 Task: Find connections with filter location Keren with filter topic #Innovationwith filter profile language French with filter current company Assembly Global with filter school The IIS University with filter industry Online and Mail Order Retail with filter service category Home Networking with filter keywords title Administrative Analyst
Action: Mouse moved to (530, 67)
Screenshot: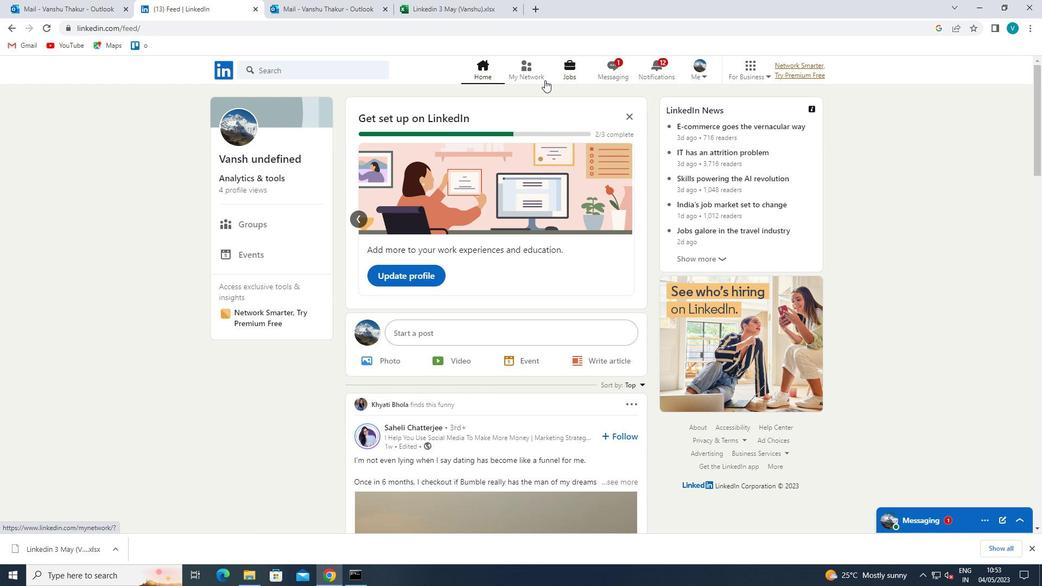 
Action: Mouse pressed left at (530, 67)
Screenshot: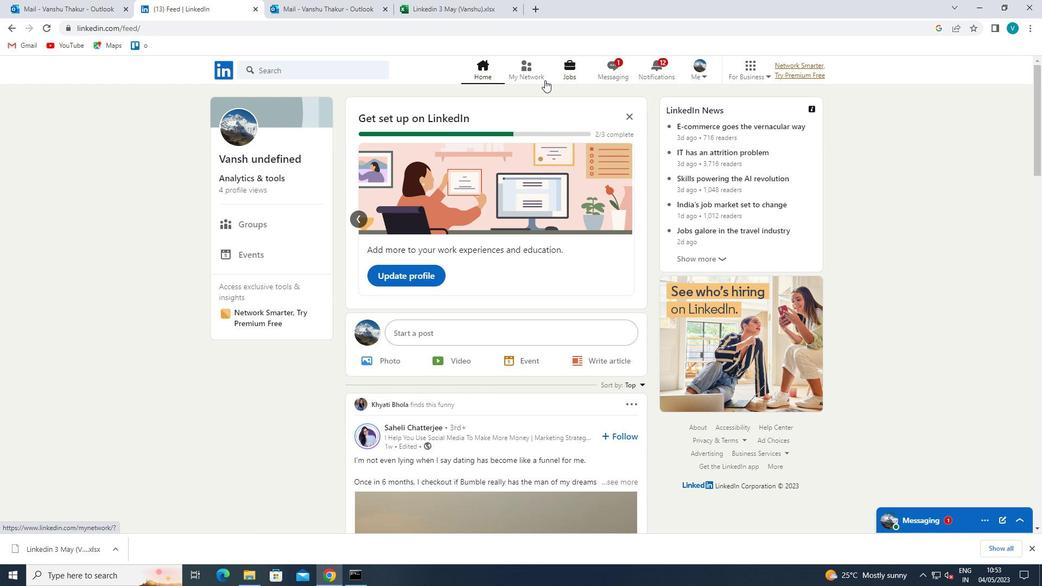 
Action: Mouse moved to (312, 127)
Screenshot: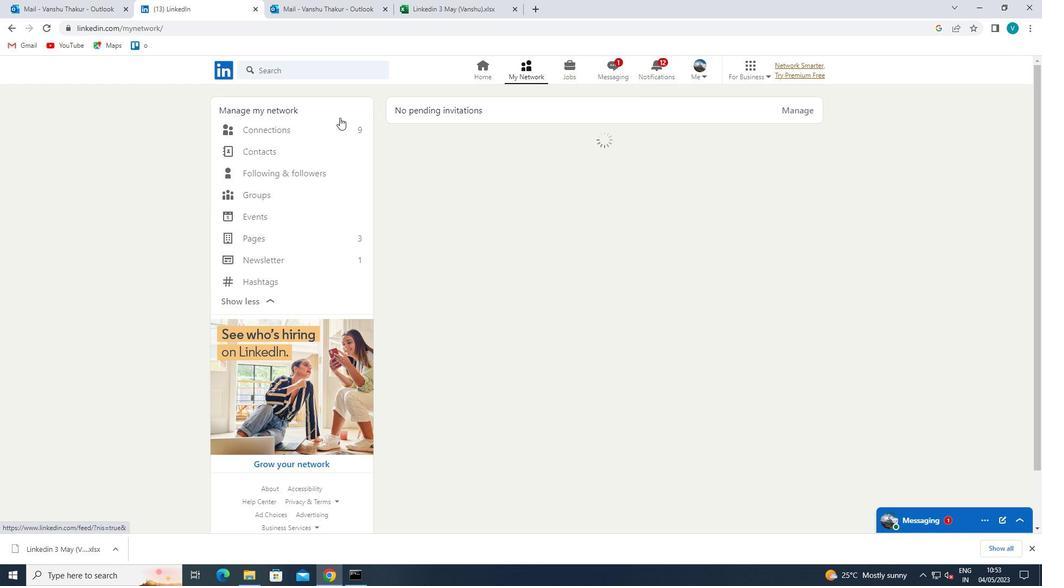 
Action: Mouse pressed left at (312, 127)
Screenshot: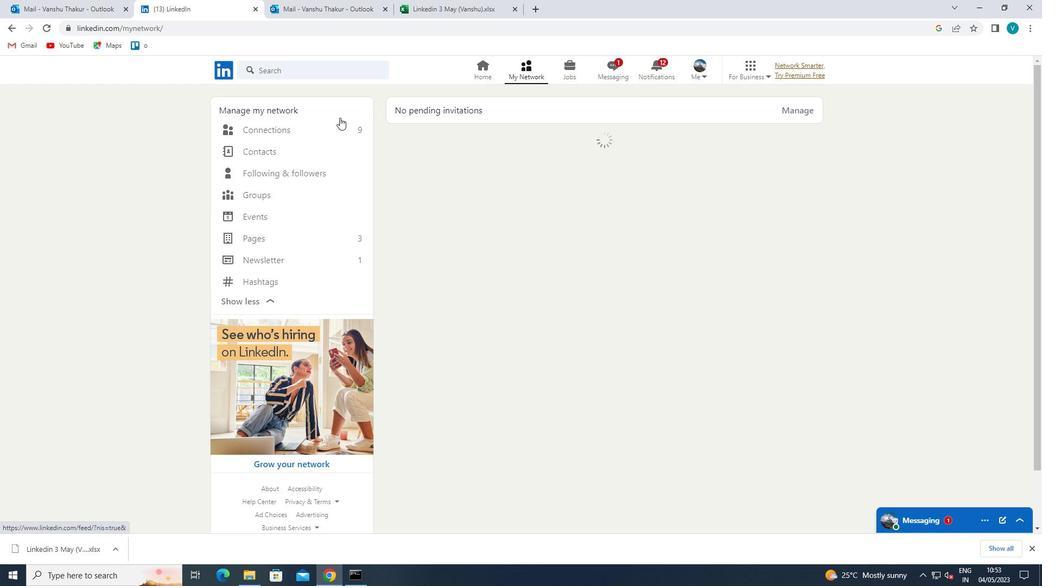 
Action: Mouse moved to (584, 128)
Screenshot: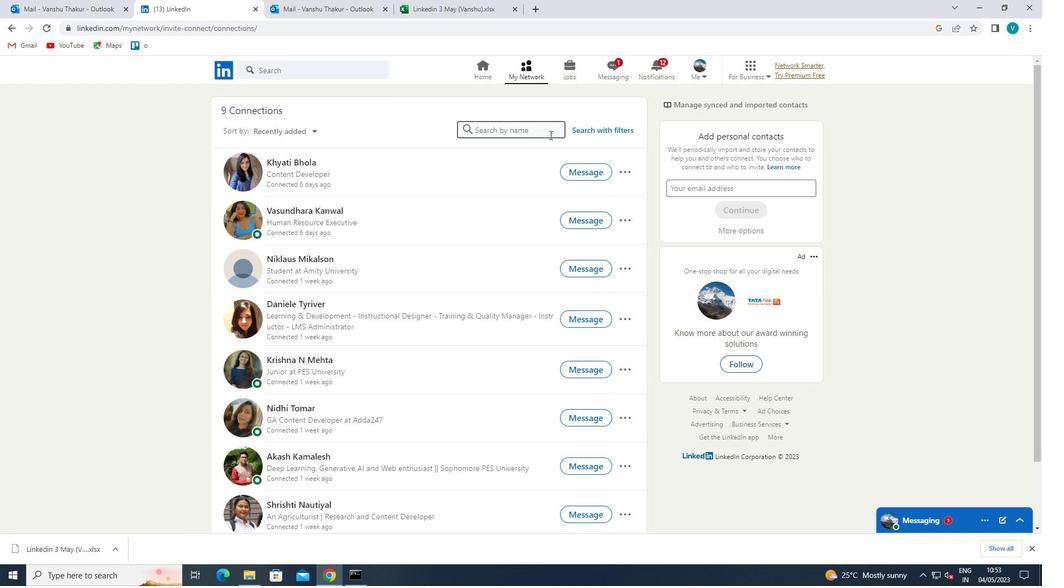 
Action: Mouse pressed left at (584, 128)
Screenshot: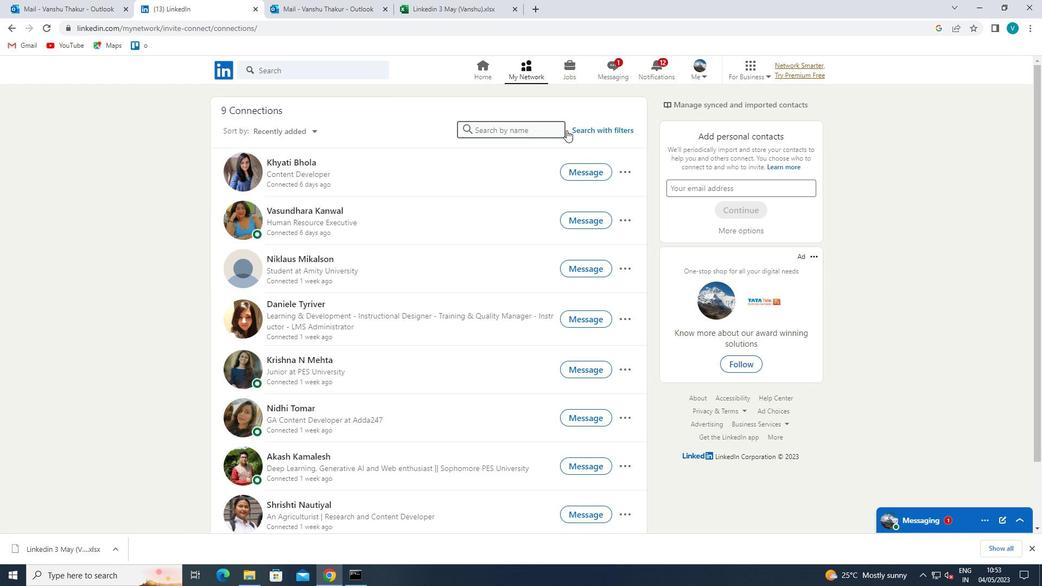 
Action: Mouse moved to (527, 99)
Screenshot: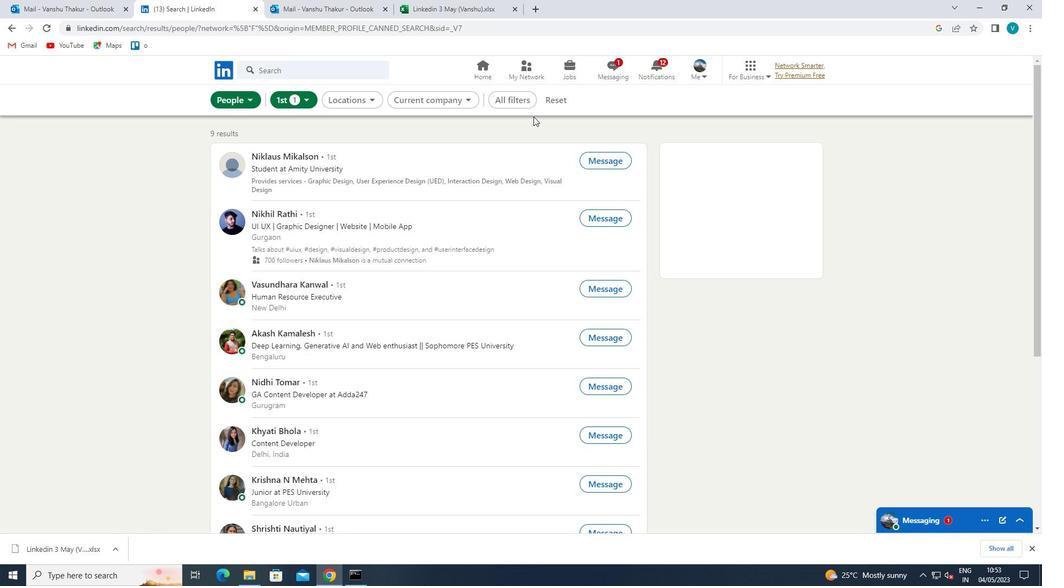
Action: Mouse pressed left at (527, 99)
Screenshot: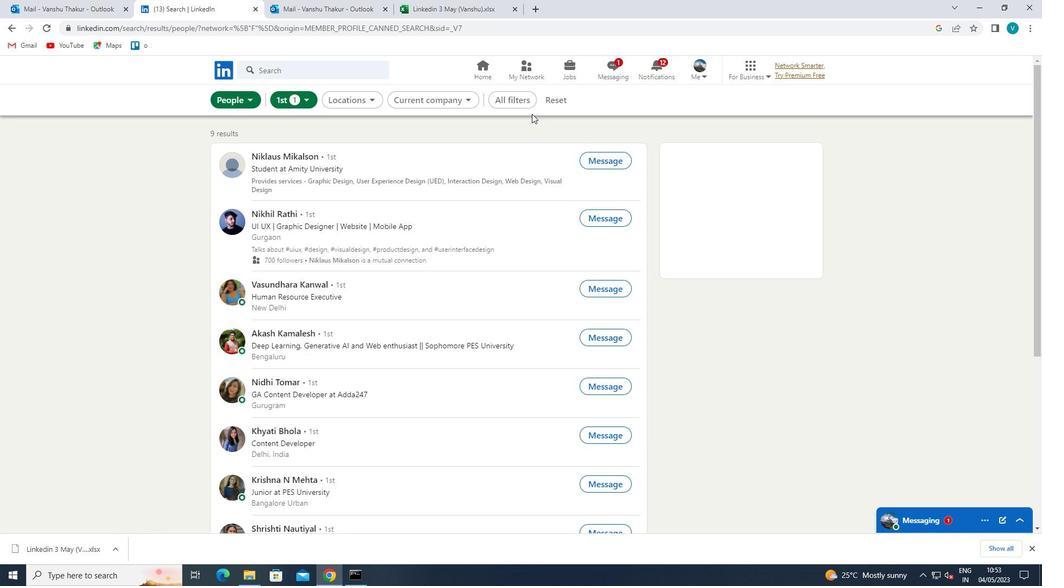 
Action: Mouse moved to (836, 184)
Screenshot: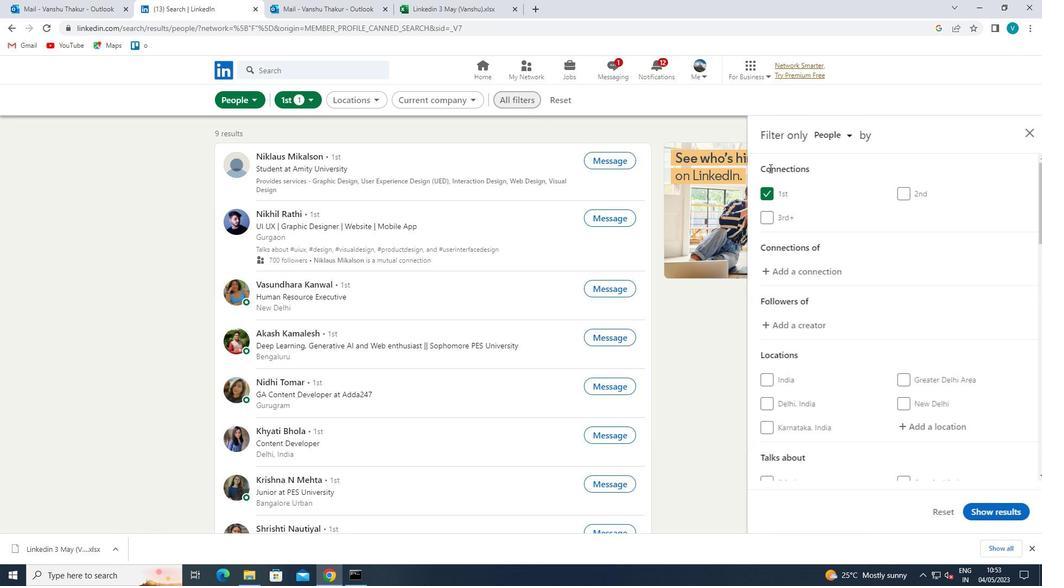 
Action: Mouse scrolled (836, 184) with delta (0, 0)
Screenshot: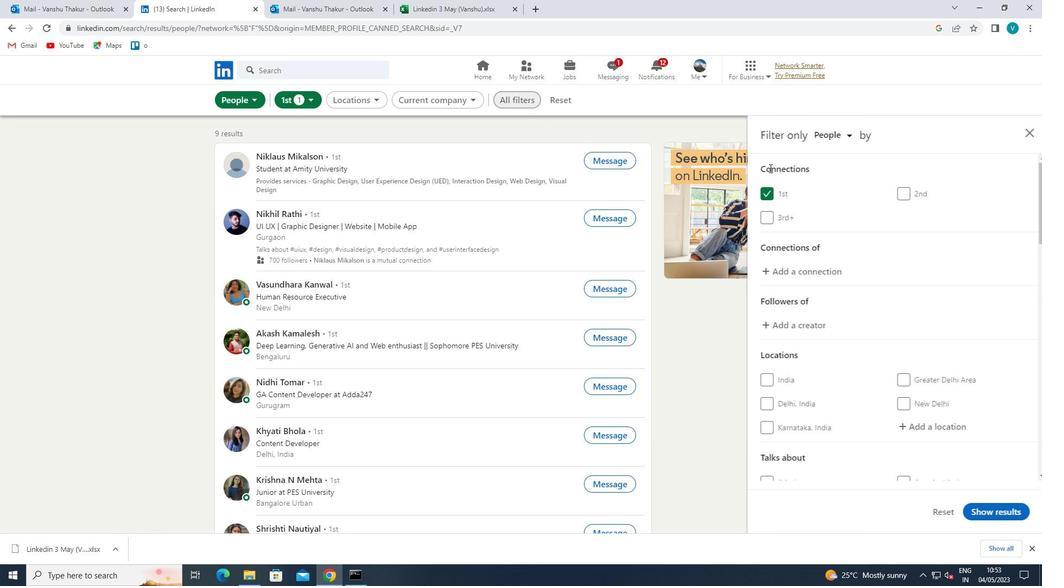 
Action: Mouse moved to (937, 367)
Screenshot: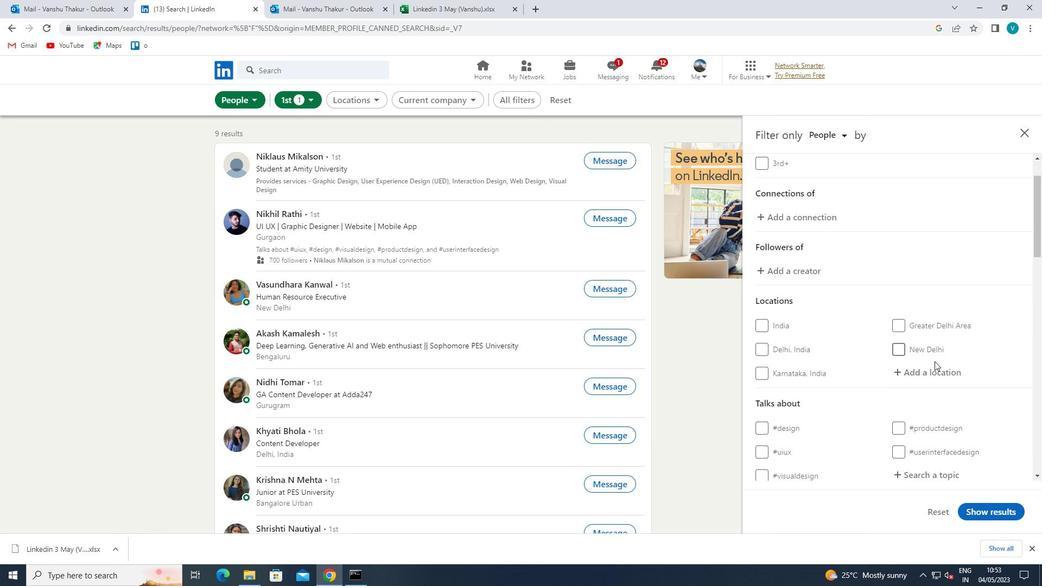 
Action: Mouse pressed left at (937, 367)
Screenshot: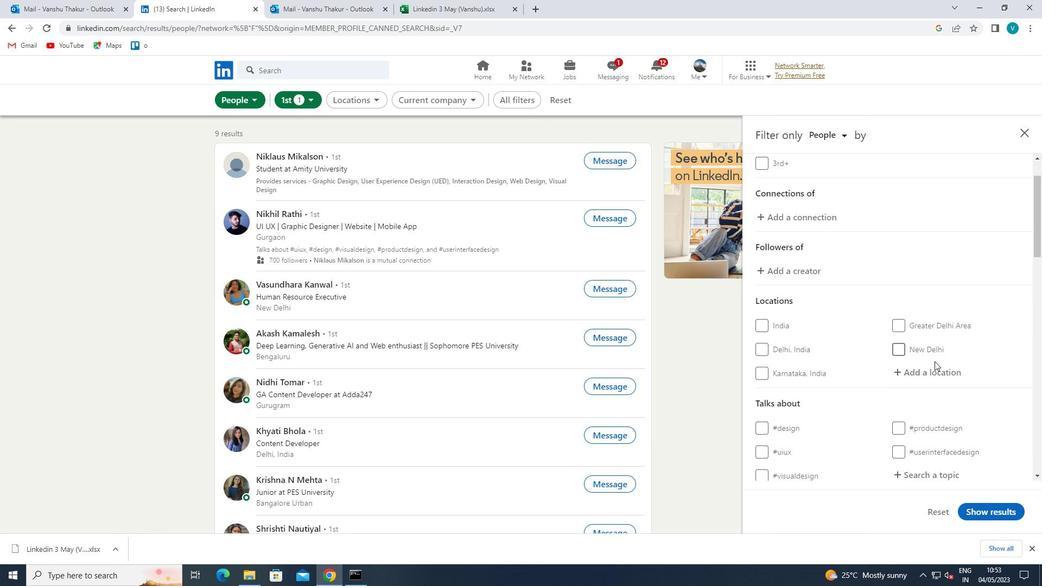 
Action: Key pressed <Key.shift>KEREN<Key.space>
Screenshot: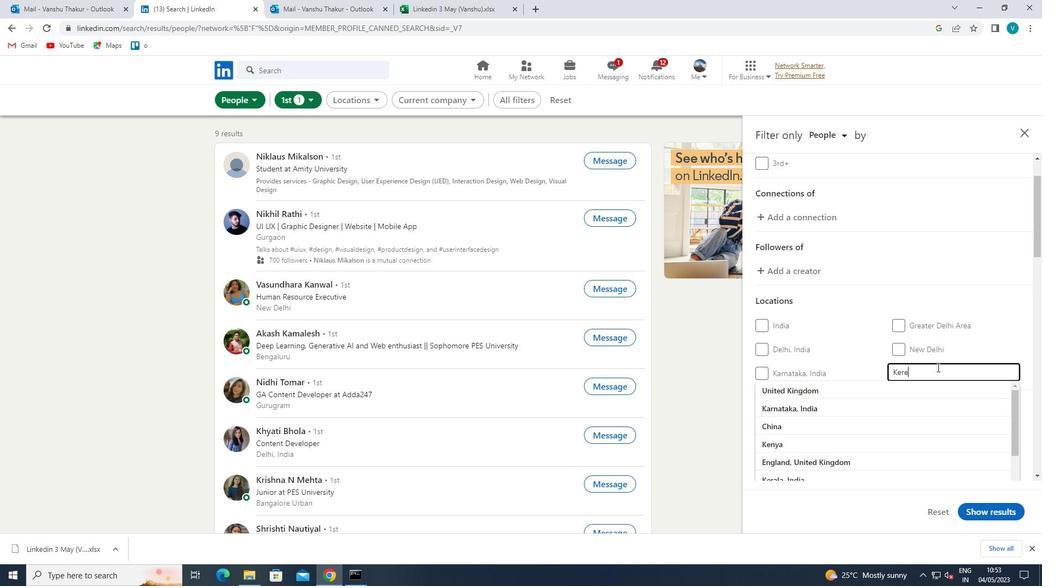 
Action: Mouse moved to (873, 383)
Screenshot: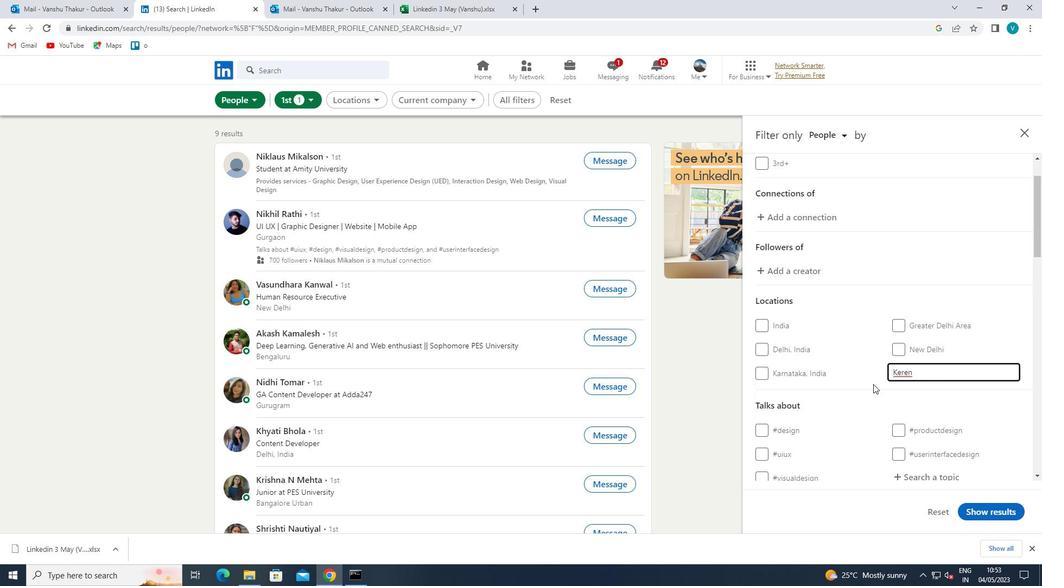 
Action: Mouse pressed left at (873, 383)
Screenshot: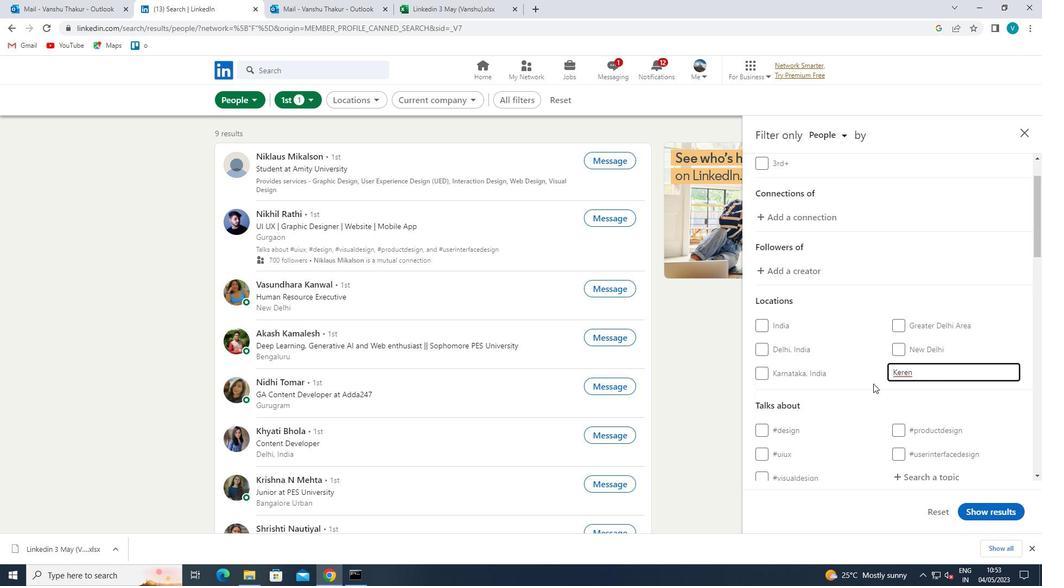 
Action: Mouse moved to (879, 380)
Screenshot: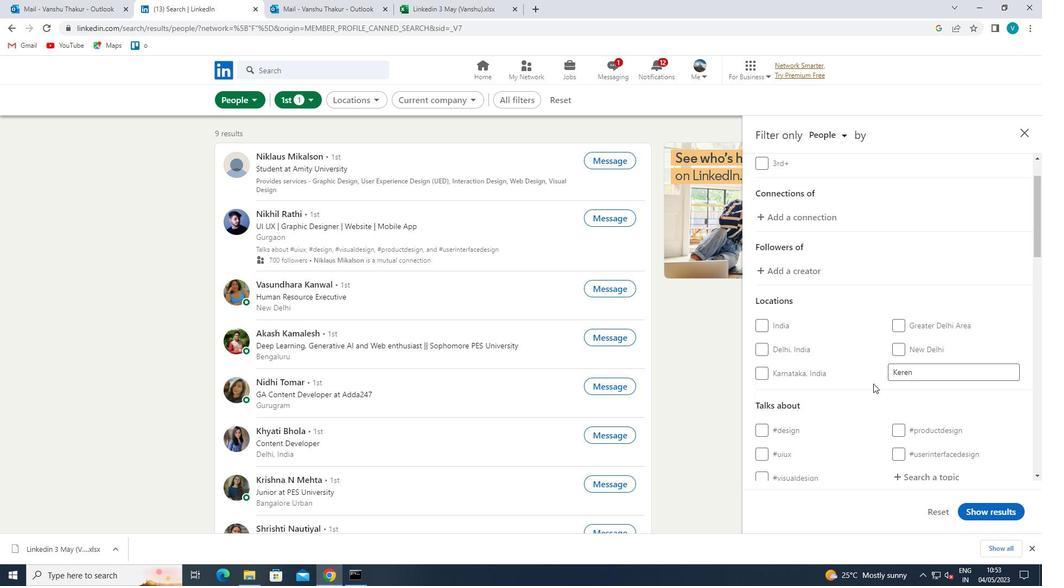 
Action: Mouse scrolled (879, 379) with delta (0, 0)
Screenshot: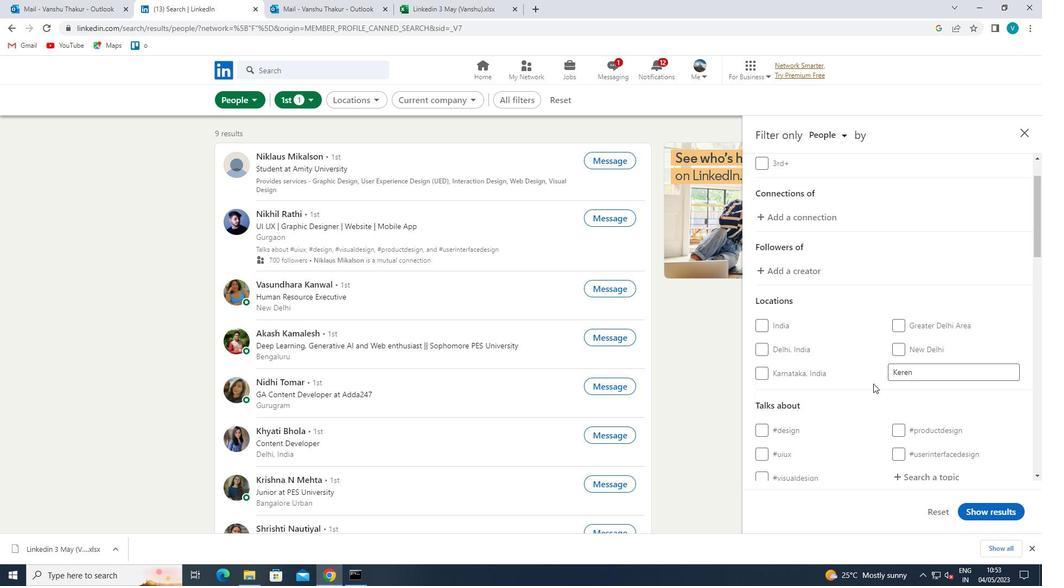 
Action: Mouse scrolled (879, 379) with delta (0, 0)
Screenshot: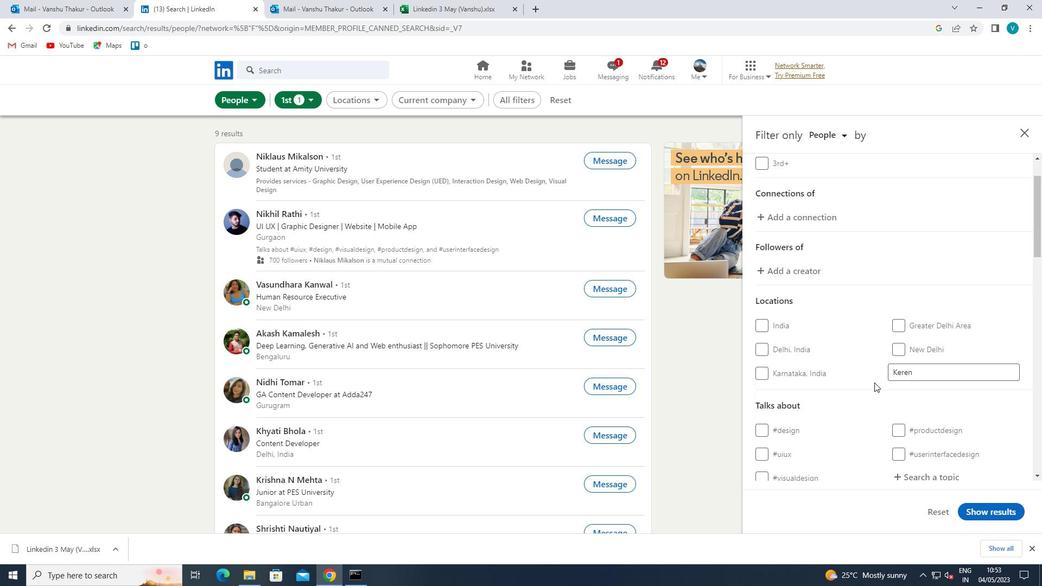 
Action: Mouse moved to (919, 370)
Screenshot: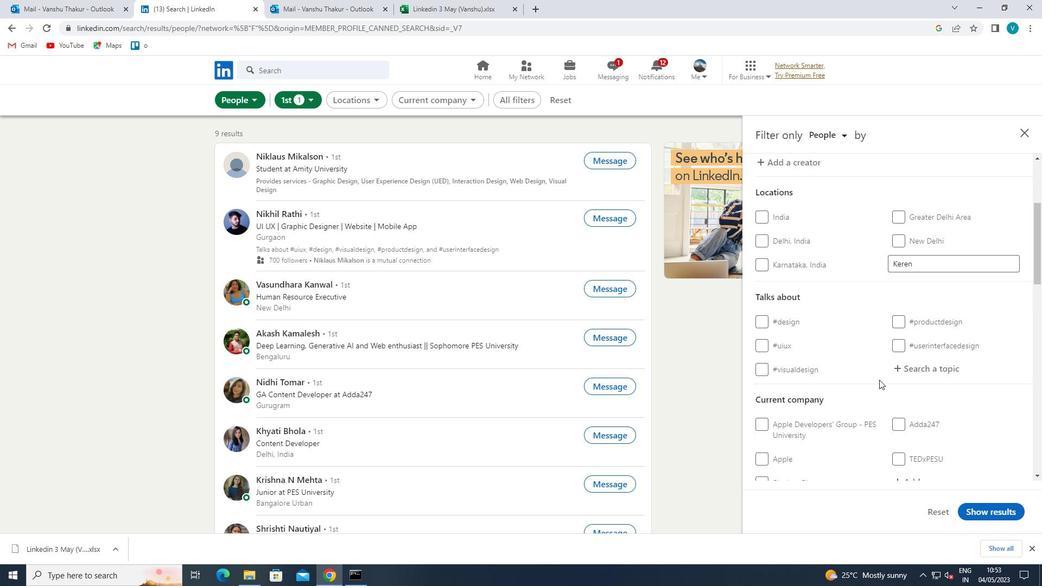 
Action: Mouse pressed left at (919, 370)
Screenshot: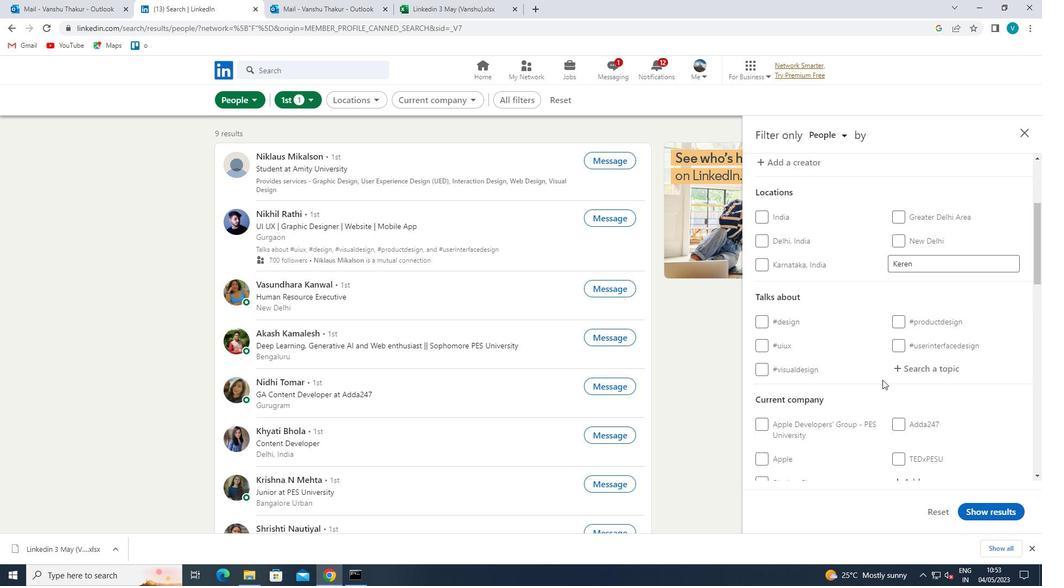 
Action: Mouse moved to (921, 369)
Screenshot: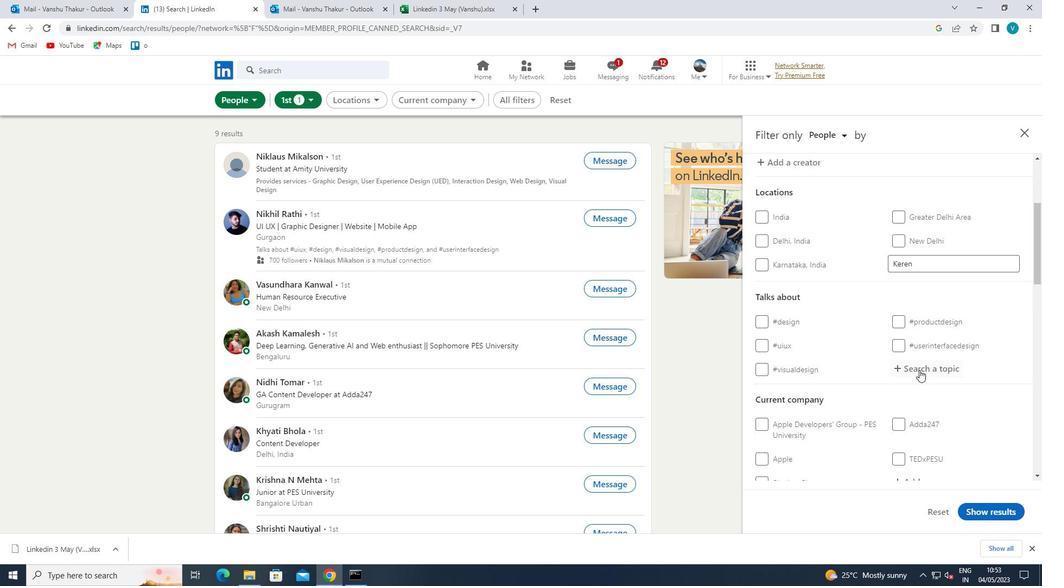 
Action: Key pressed INNOVATION
Screenshot: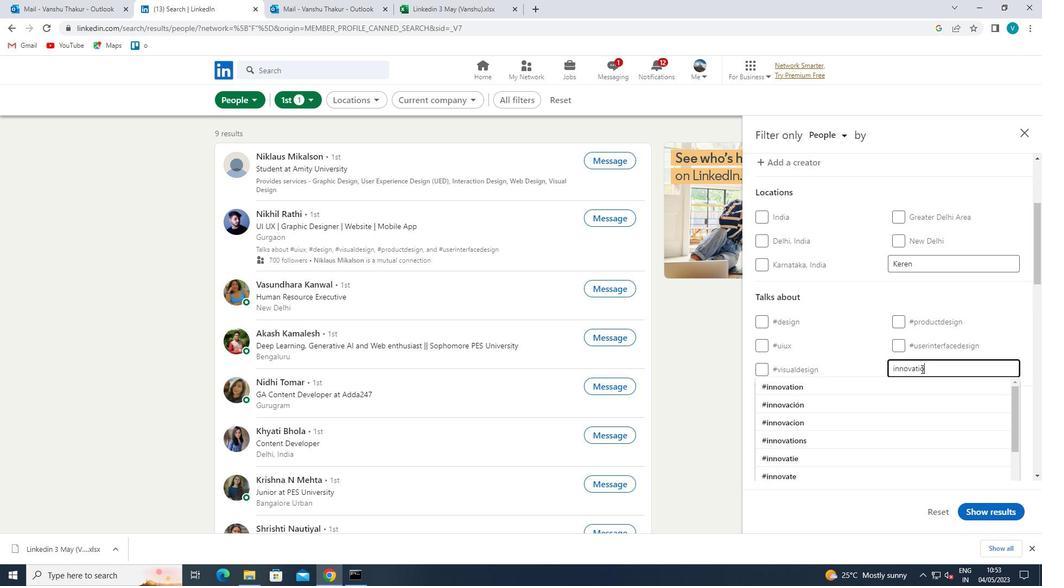 
Action: Mouse moved to (895, 385)
Screenshot: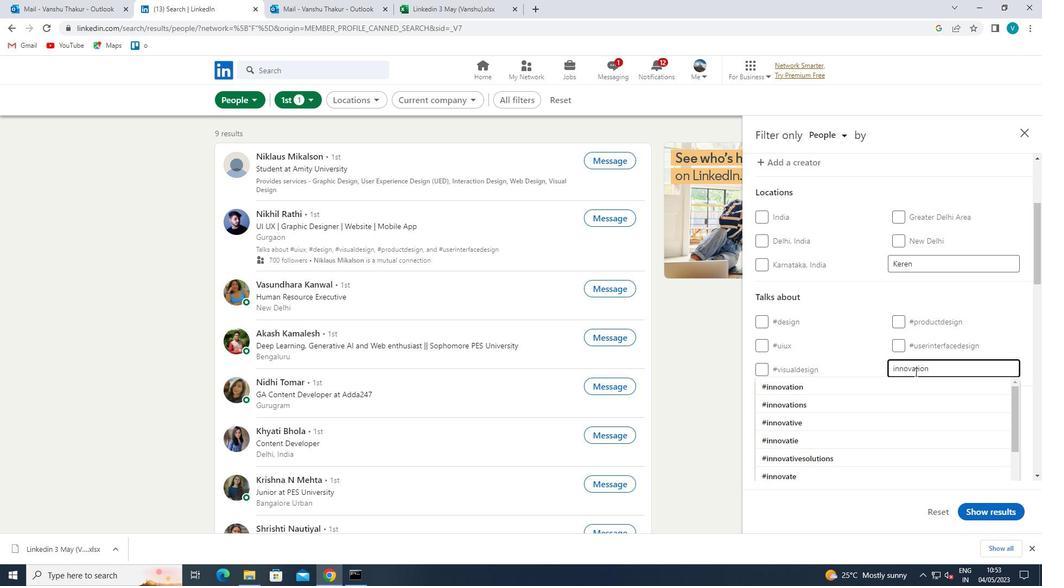 
Action: Mouse pressed left at (895, 385)
Screenshot: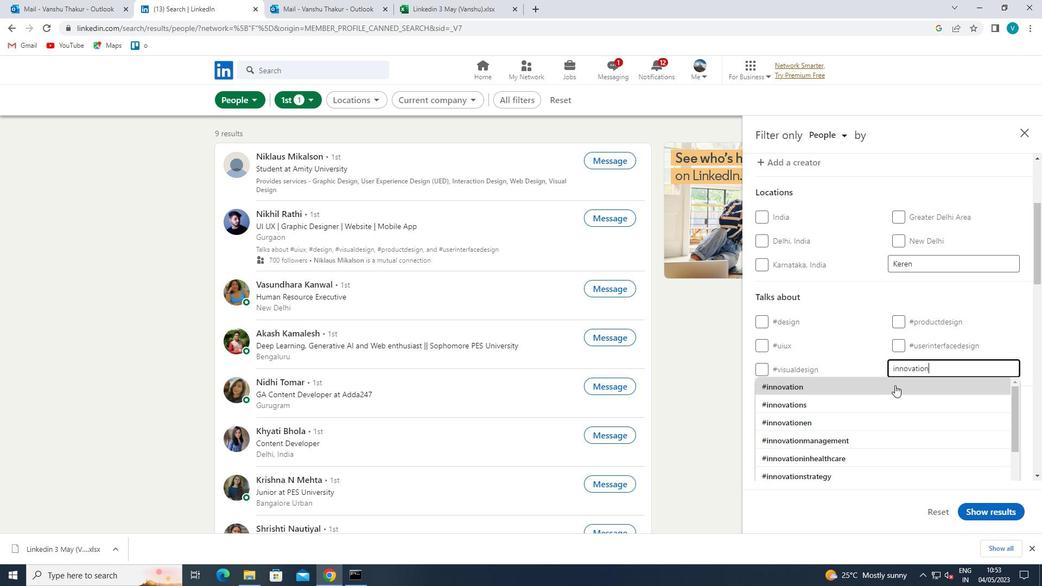 
Action: Mouse scrolled (895, 384) with delta (0, 0)
Screenshot: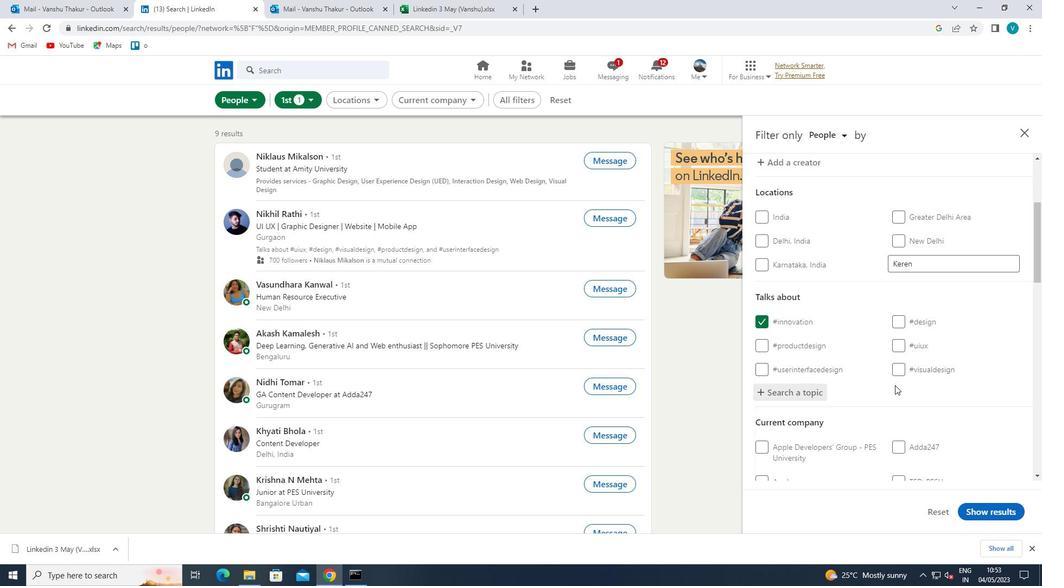 
Action: Mouse scrolled (895, 384) with delta (0, 0)
Screenshot: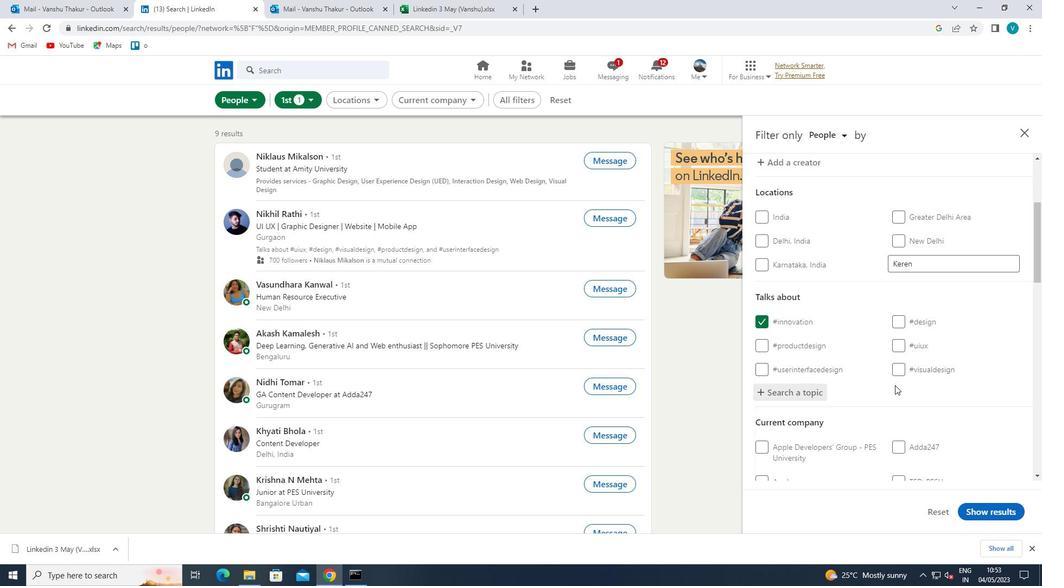 
Action: Mouse scrolled (895, 384) with delta (0, 0)
Screenshot: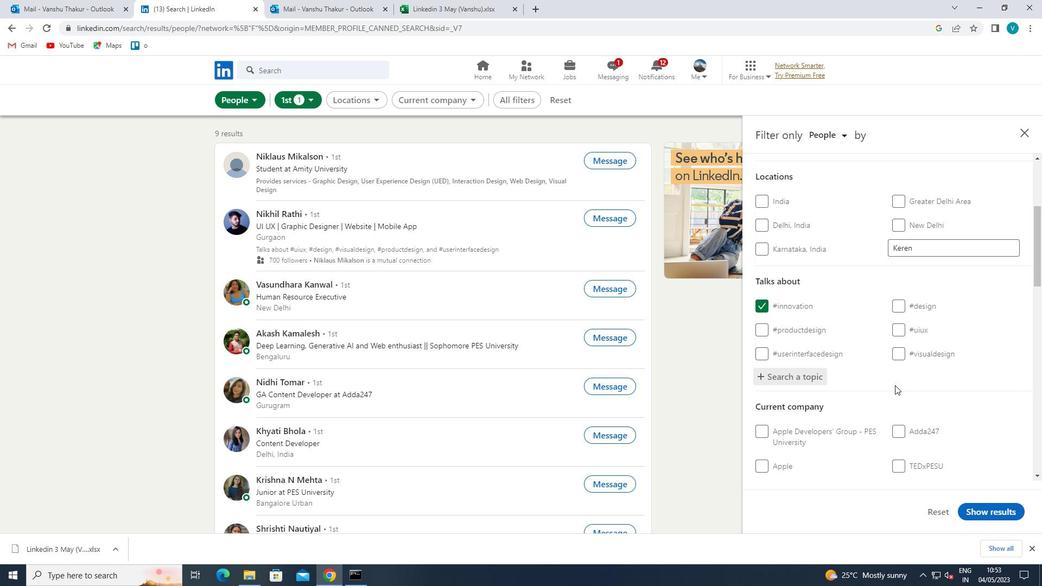 
Action: Mouse moved to (937, 339)
Screenshot: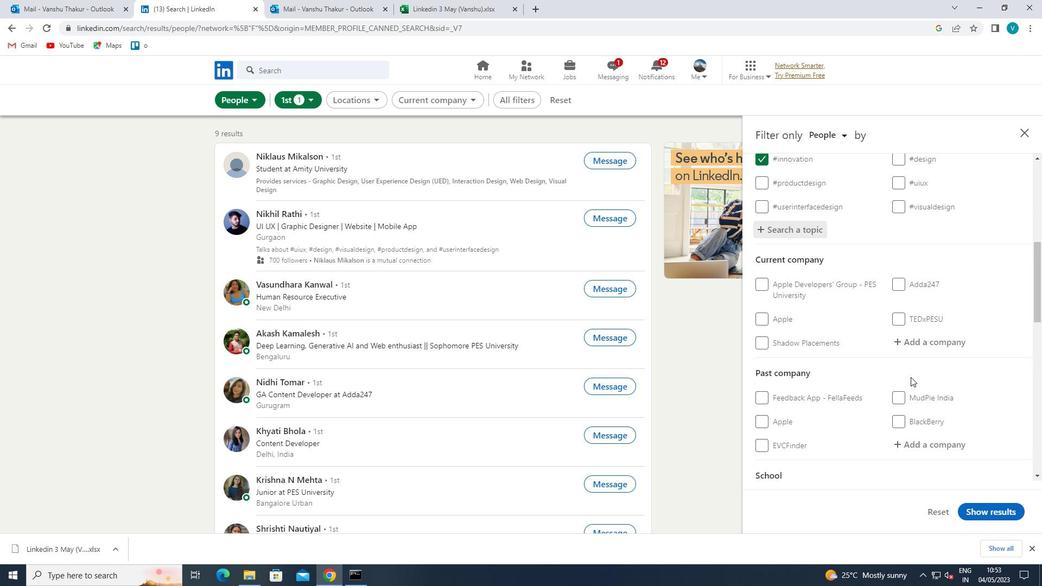 
Action: Mouse pressed left at (937, 339)
Screenshot: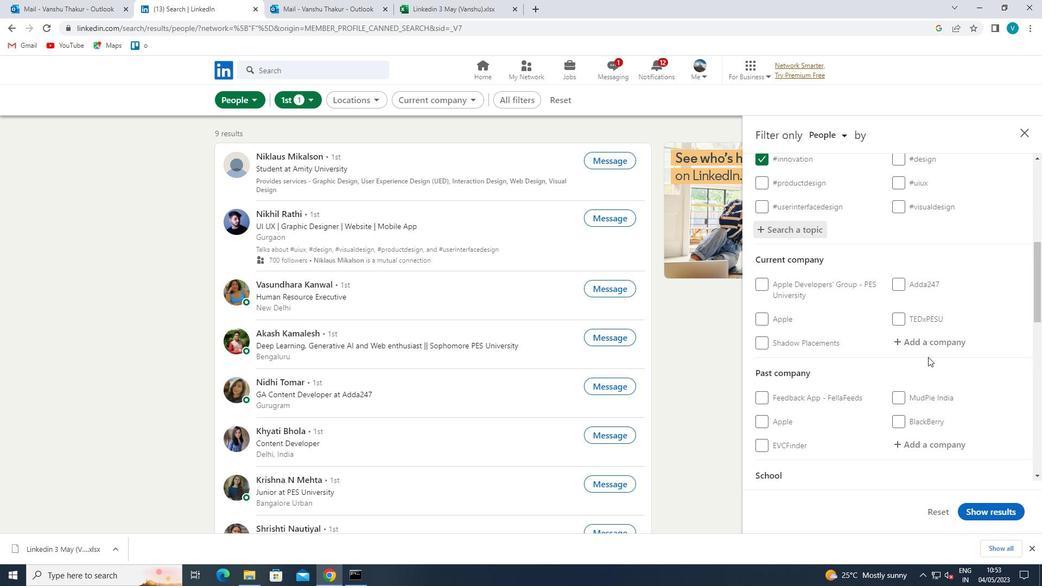 
Action: Key pressed <Key.shift>ASSEMBLY
Screenshot: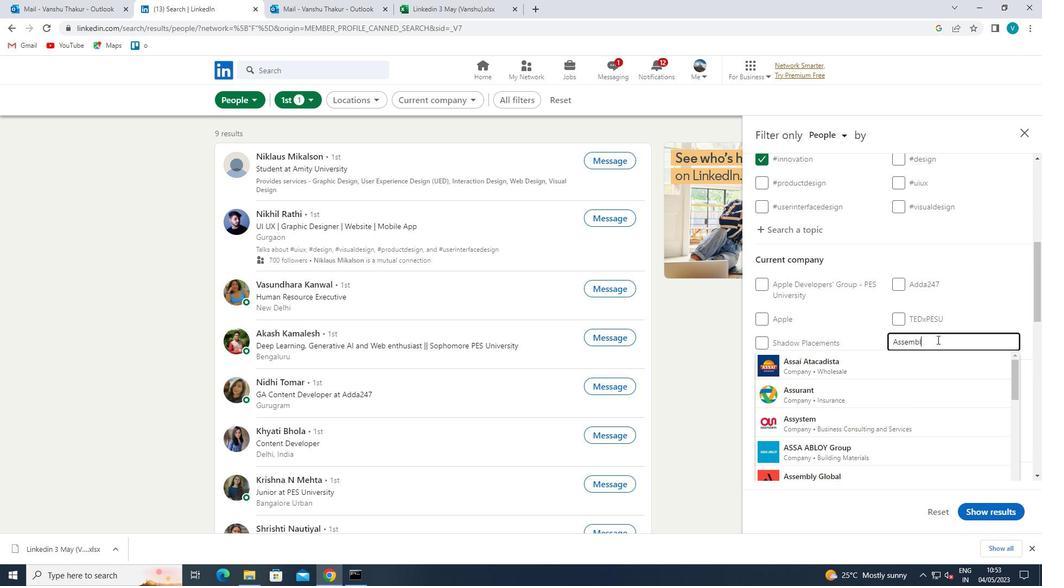 
Action: Mouse moved to (906, 368)
Screenshot: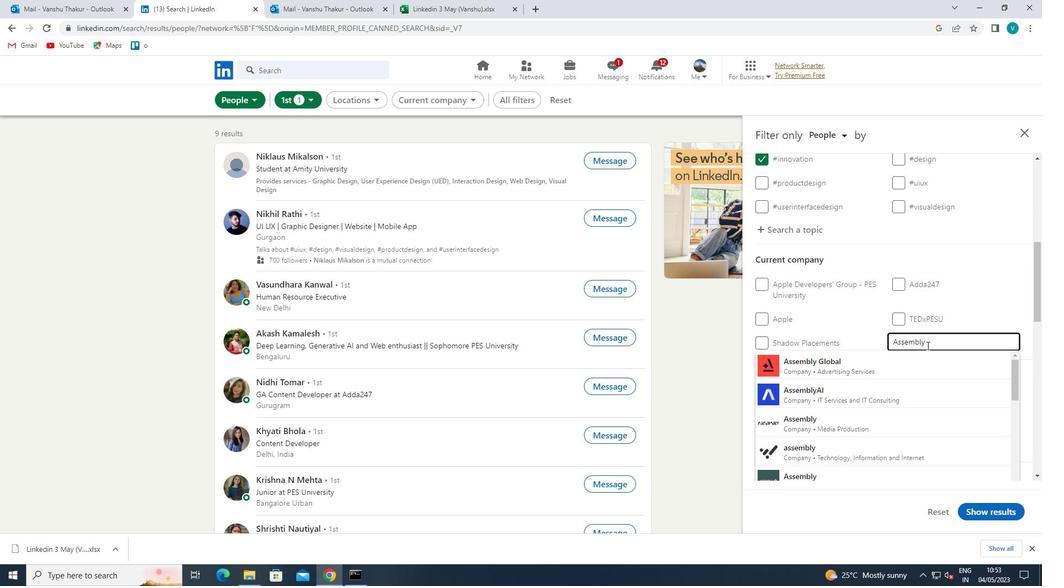 
Action: Mouse pressed left at (906, 368)
Screenshot: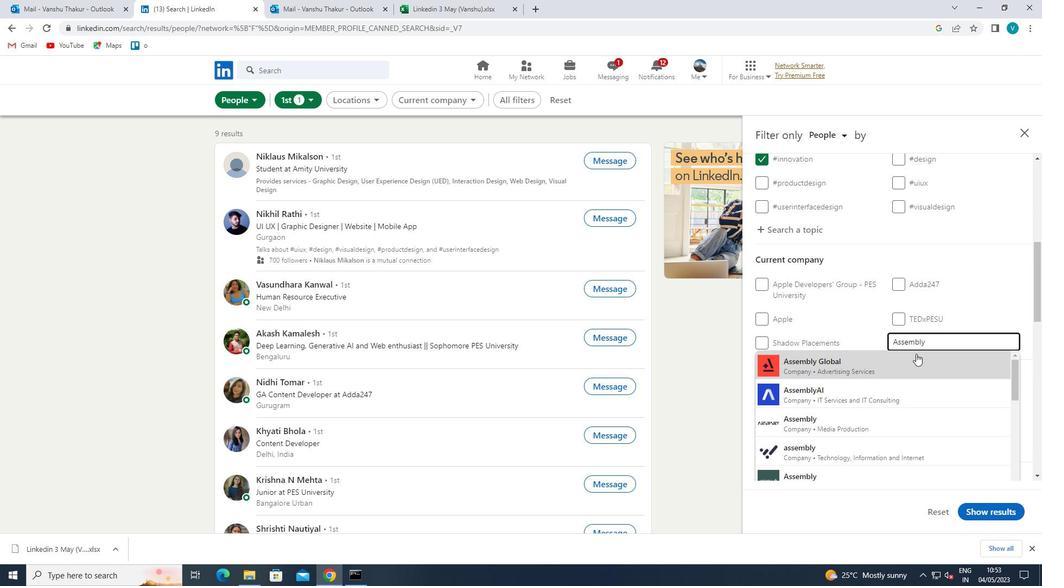 
Action: Mouse scrolled (906, 368) with delta (0, 0)
Screenshot: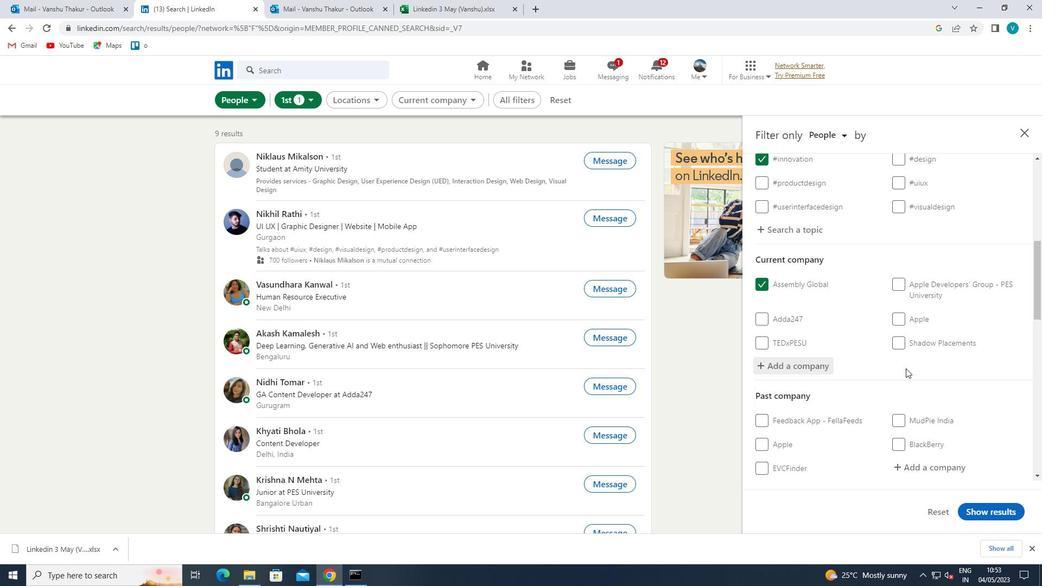 
Action: Mouse scrolled (906, 368) with delta (0, 0)
Screenshot: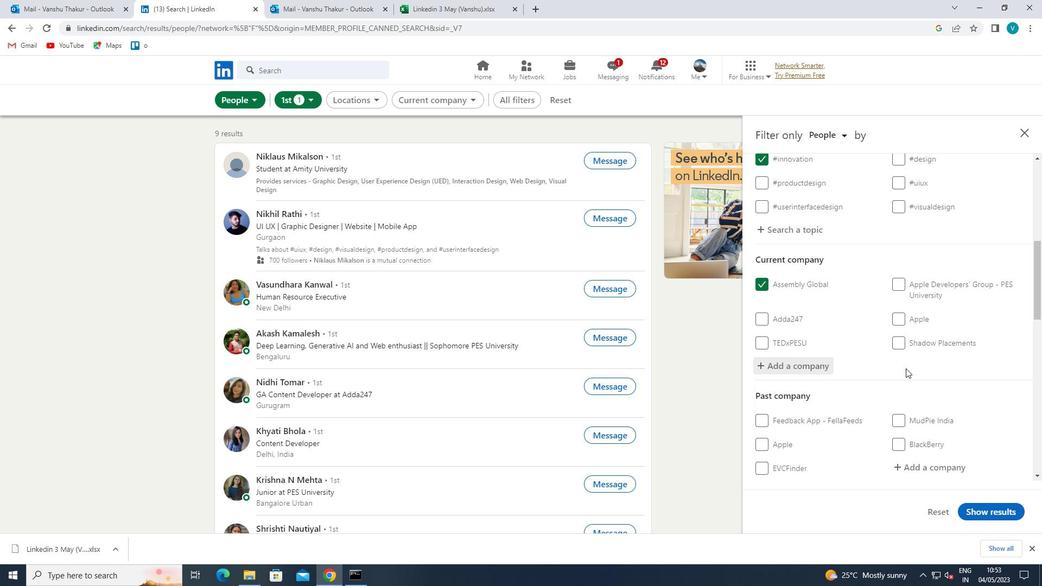 
Action: Mouse scrolled (906, 368) with delta (0, 0)
Screenshot: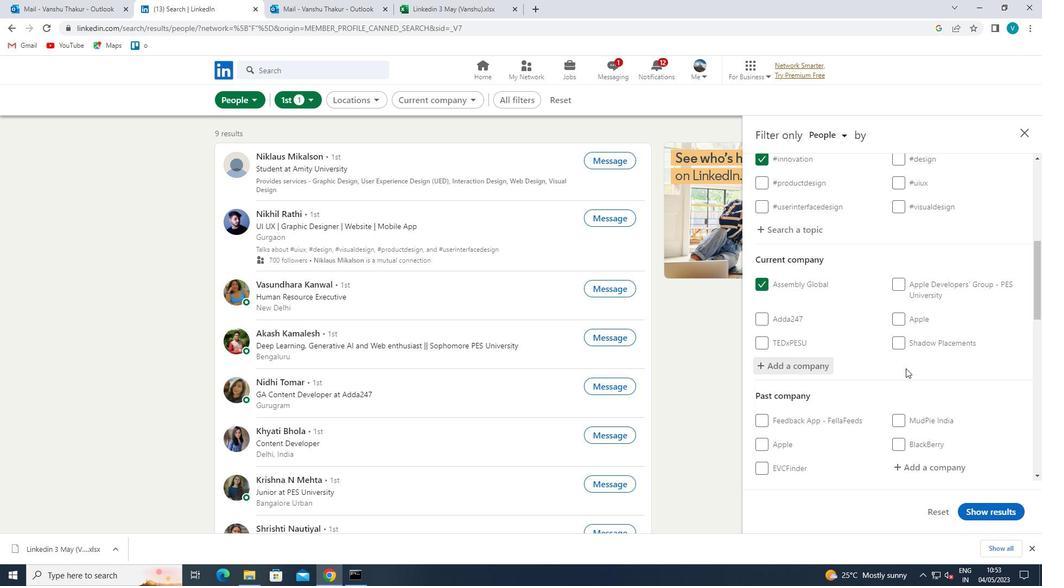 
Action: Mouse scrolled (906, 368) with delta (0, 0)
Screenshot: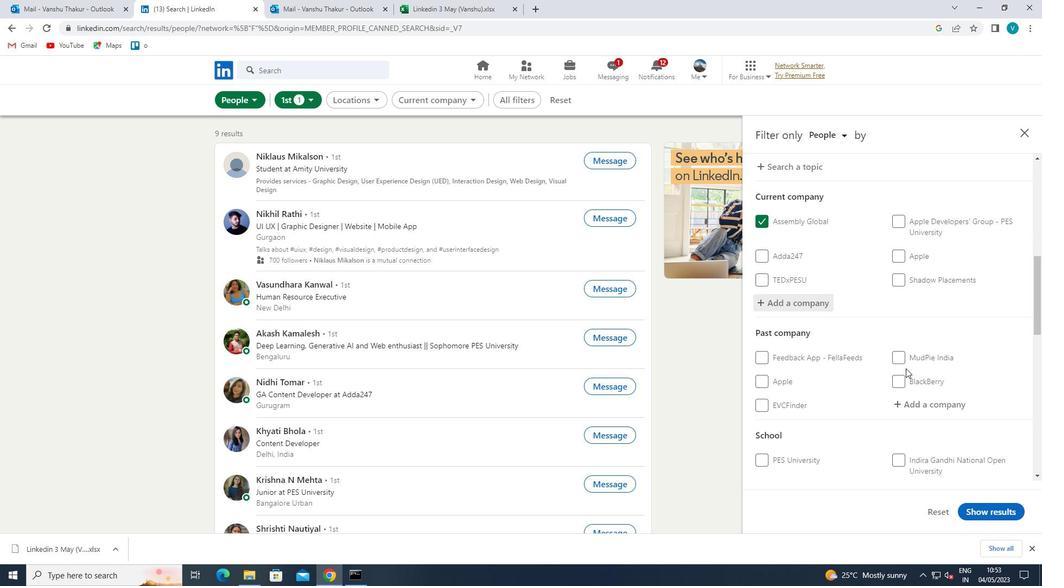 
Action: Mouse moved to (908, 381)
Screenshot: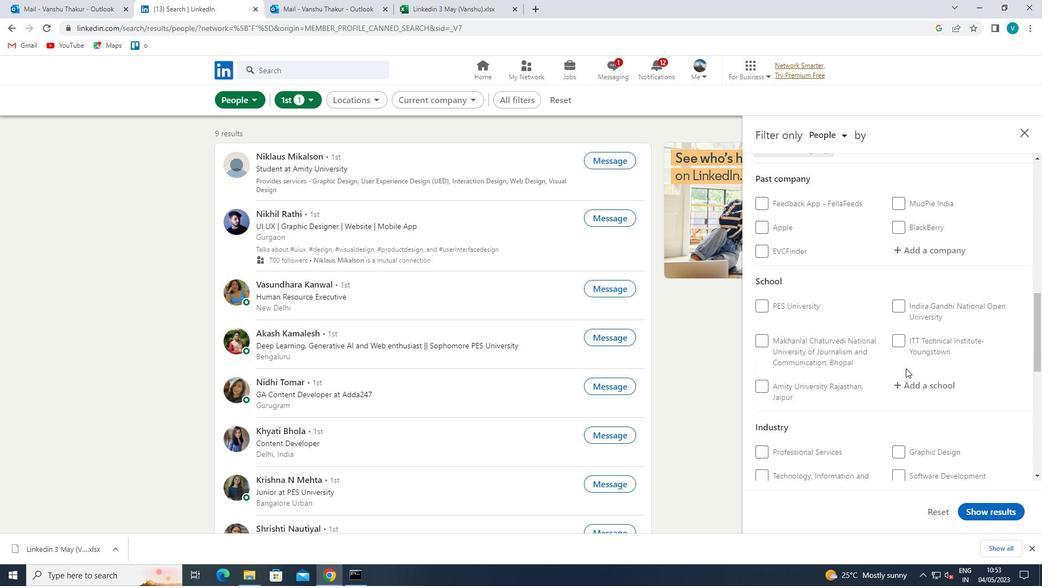 
Action: Mouse pressed left at (908, 381)
Screenshot: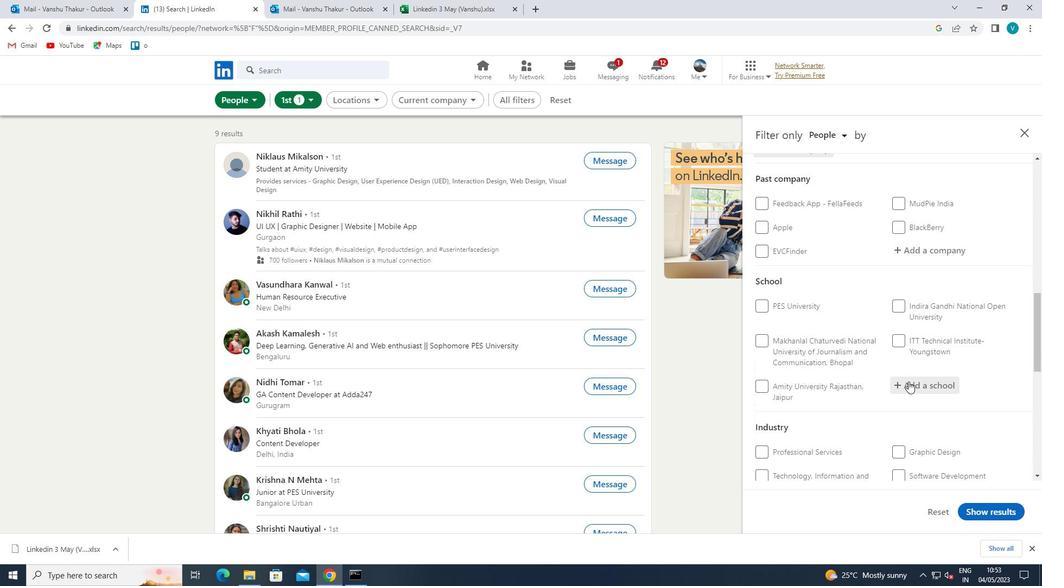 
Action: Key pressed <Key.shift>THE<Key.space><Key.shift>IIS<Key.space>
Screenshot: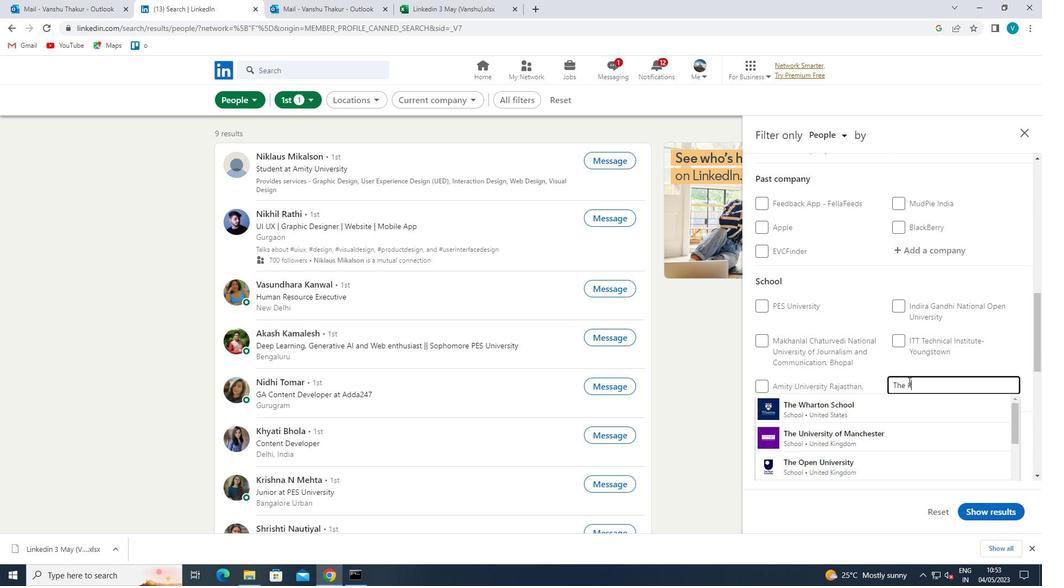 
Action: Mouse moved to (887, 395)
Screenshot: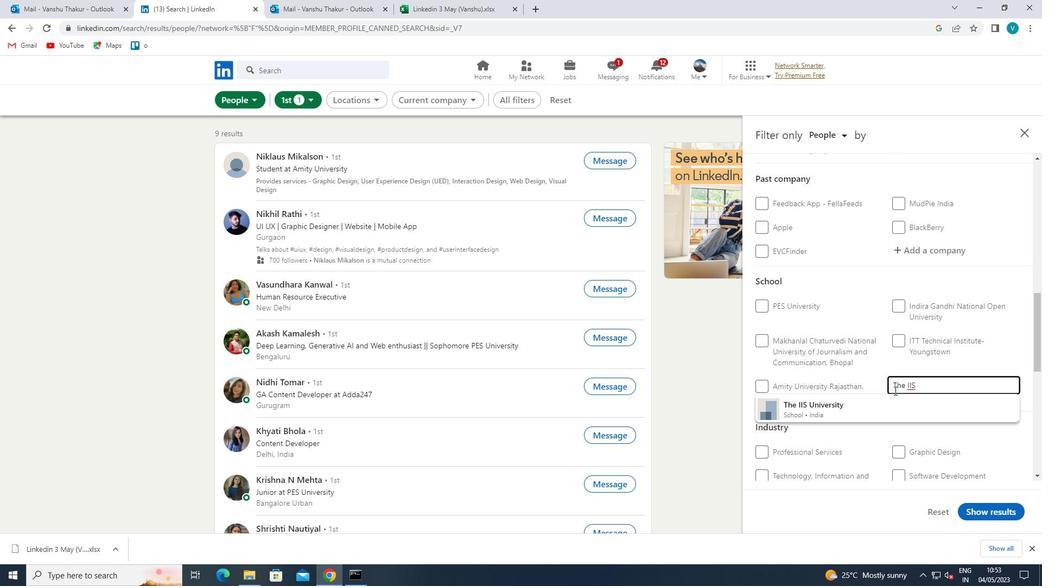 
Action: Mouse pressed left at (887, 395)
Screenshot: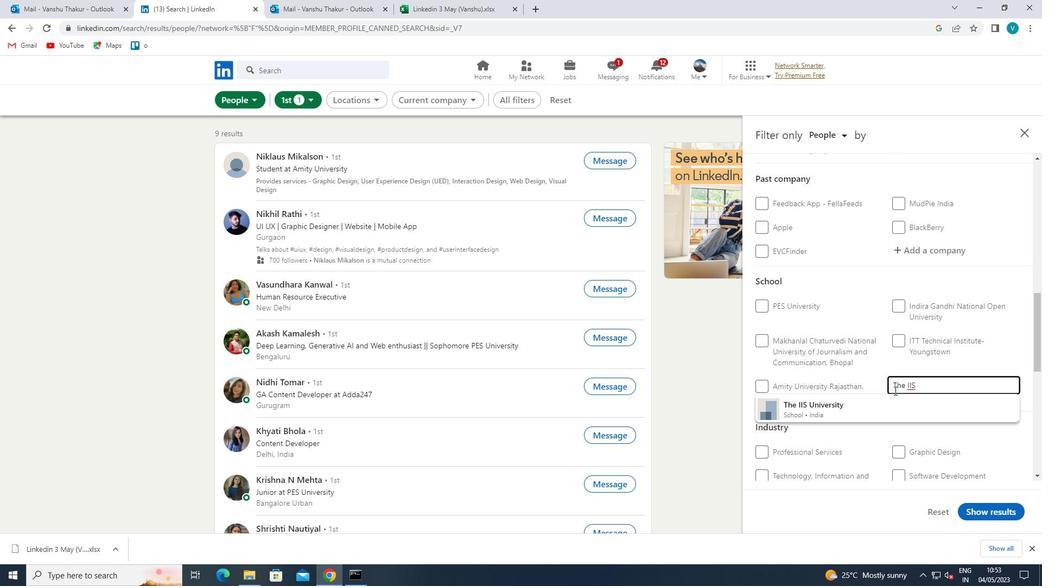 
Action: Mouse moved to (877, 392)
Screenshot: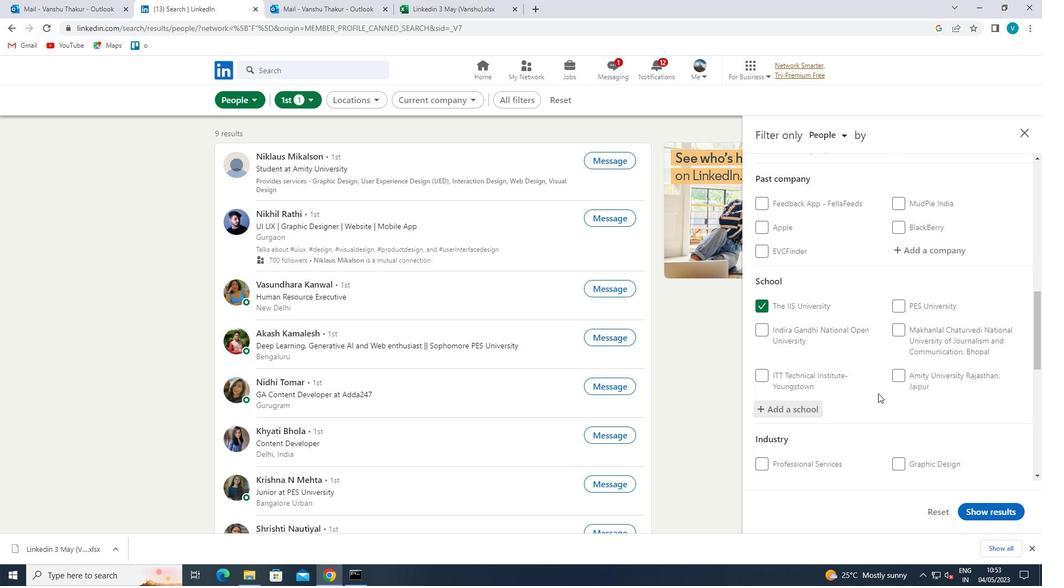 
Action: Mouse scrolled (877, 391) with delta (0, 0)
Screenshot: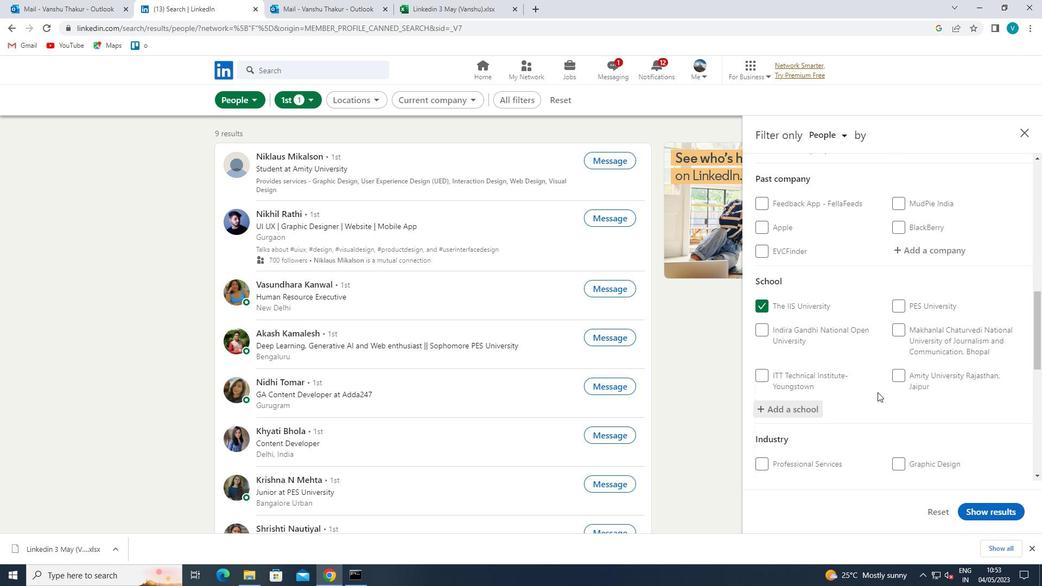
Action: Mouse scrolled (877, 391) with delta (0, 0)
Screenshot: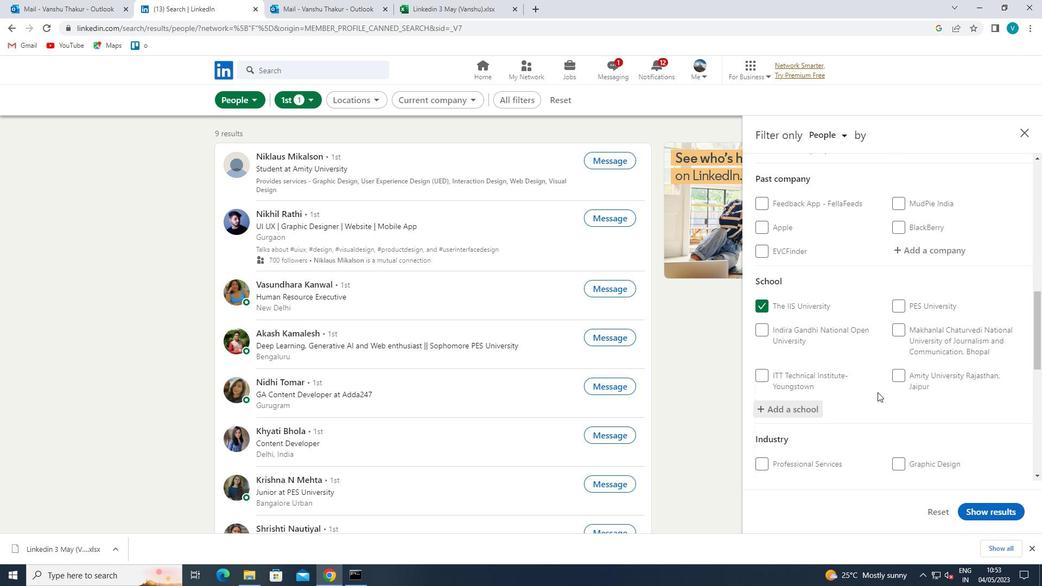 
Action: Mouse scrolled (877, 391) with delta (0, 0)
Screenshot: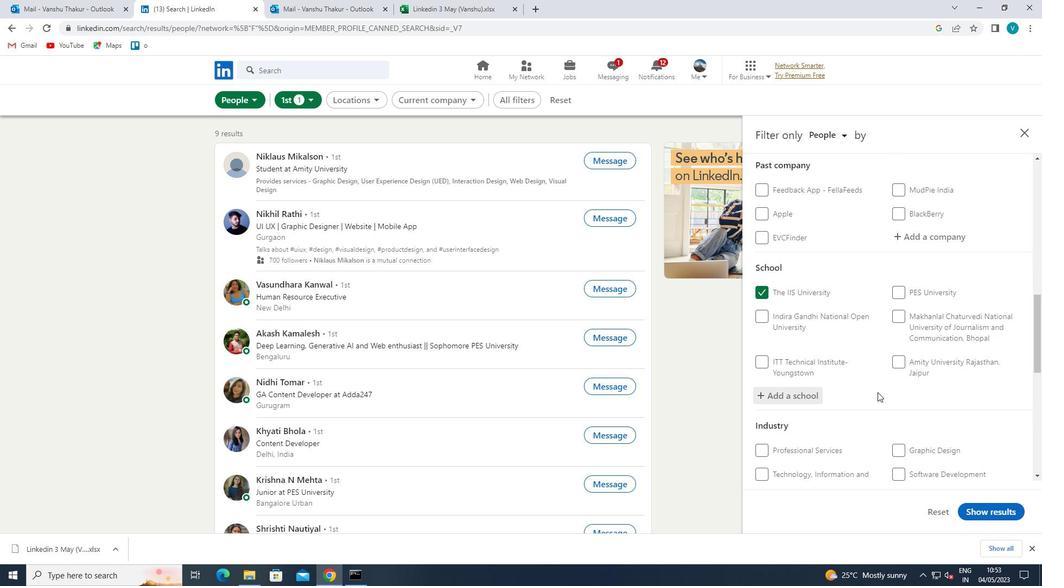 
Action: Mouse moved to (914, 356)
Screenshot: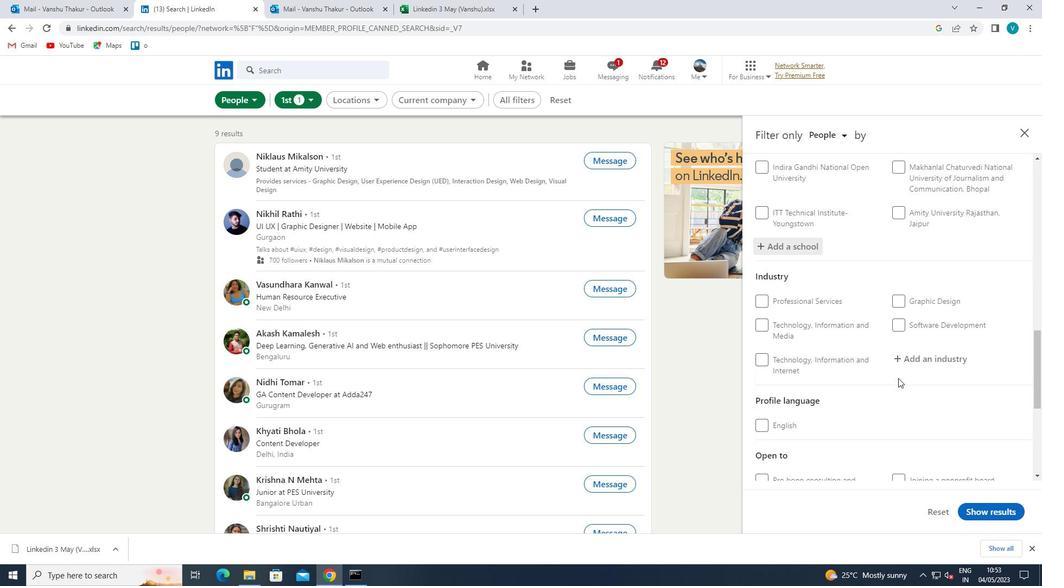 
Action: Mouse pressed left at (914, 356)
Screenshot: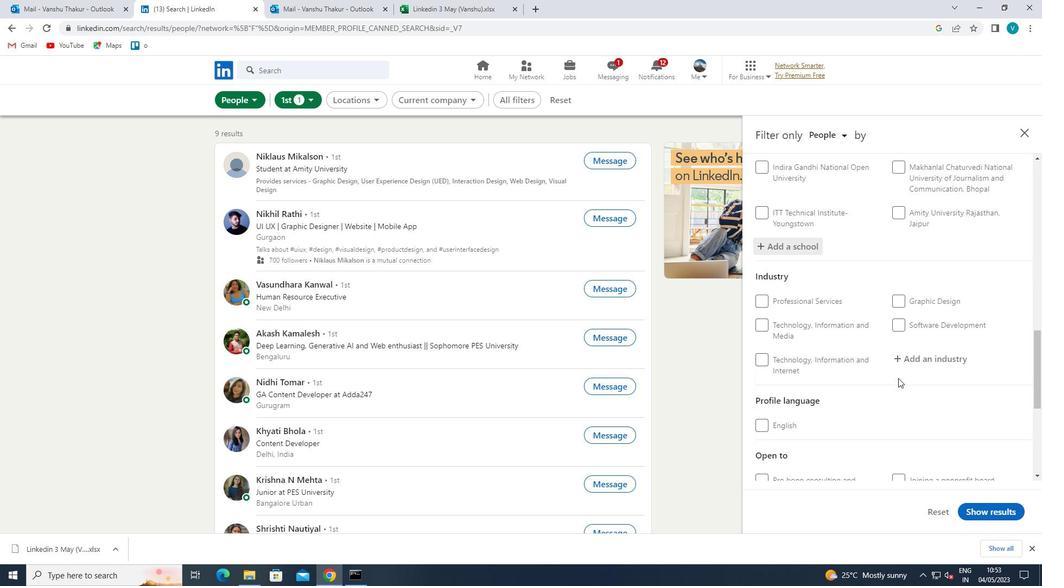 
Action: Key pressed <Key.shift>ONLINW<Key.backspace>E
Screenshot: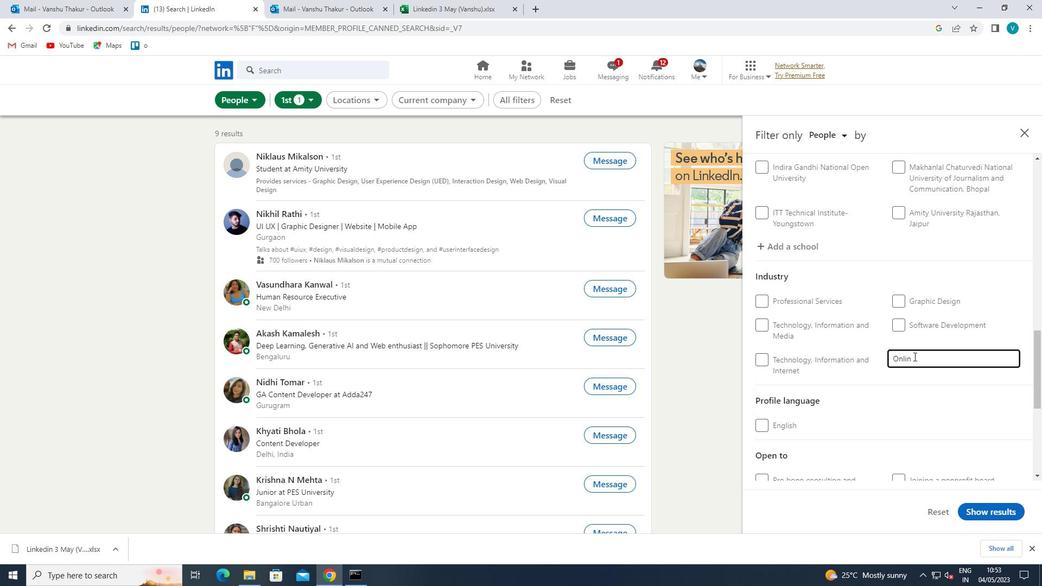 
Action: Mouse moved to (894, 387)
Screenshot: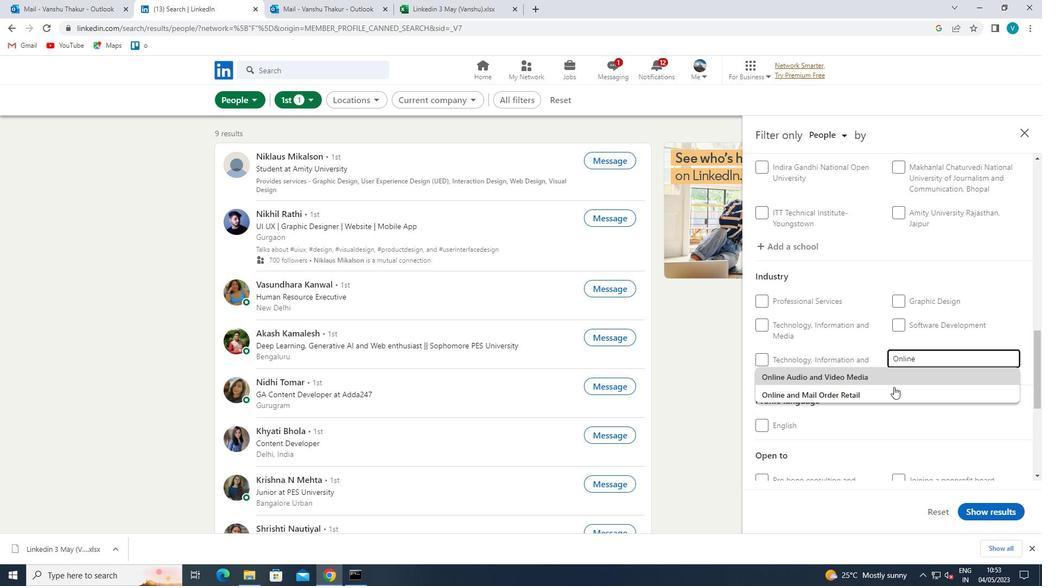 
Action: Mouse pressed left at (894, 387)
Screenshot: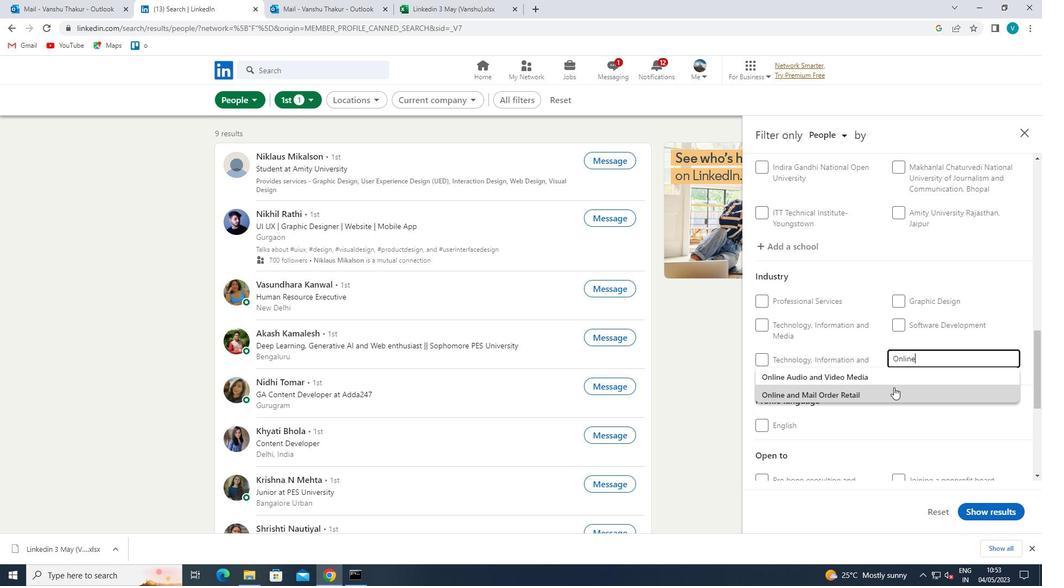 
Action: Mouse scrolled (894, 387) with delta (0, 0)
Screenshot: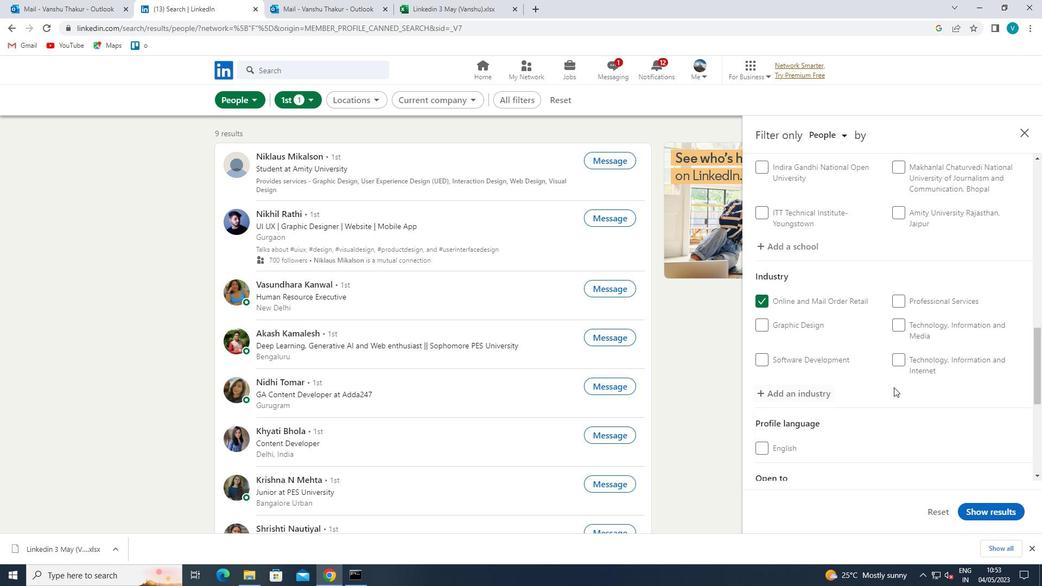 
Action: Mouse scrolled (894, 387) with delta (0, 0)
Screenshot: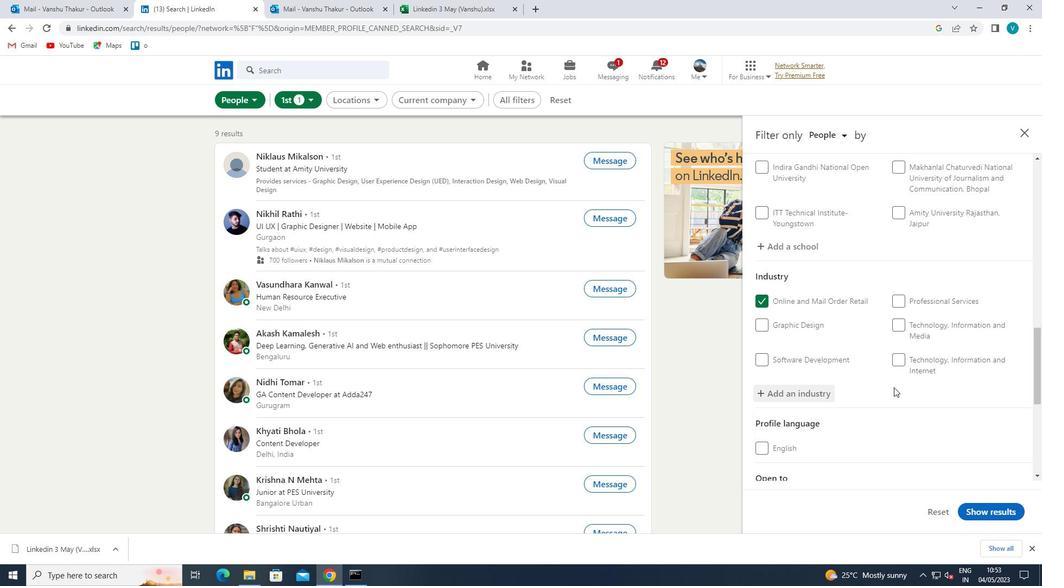
Action: Mouse scrolled (894, 387) with delta (0, 0)
Screenshot: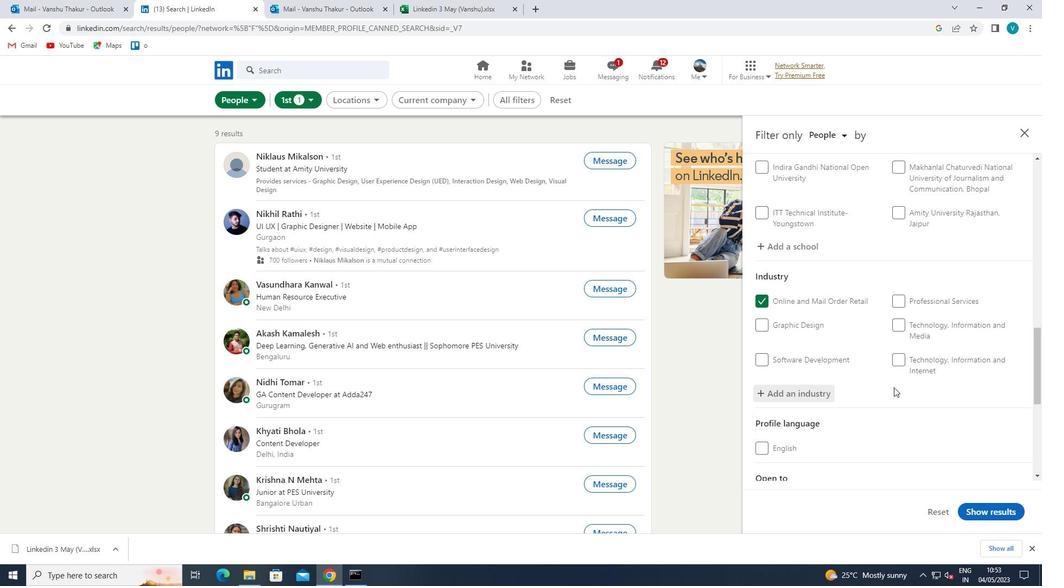 
Action: Mouse scrolled (894, 387) with delta (0, 0)
Screenshot: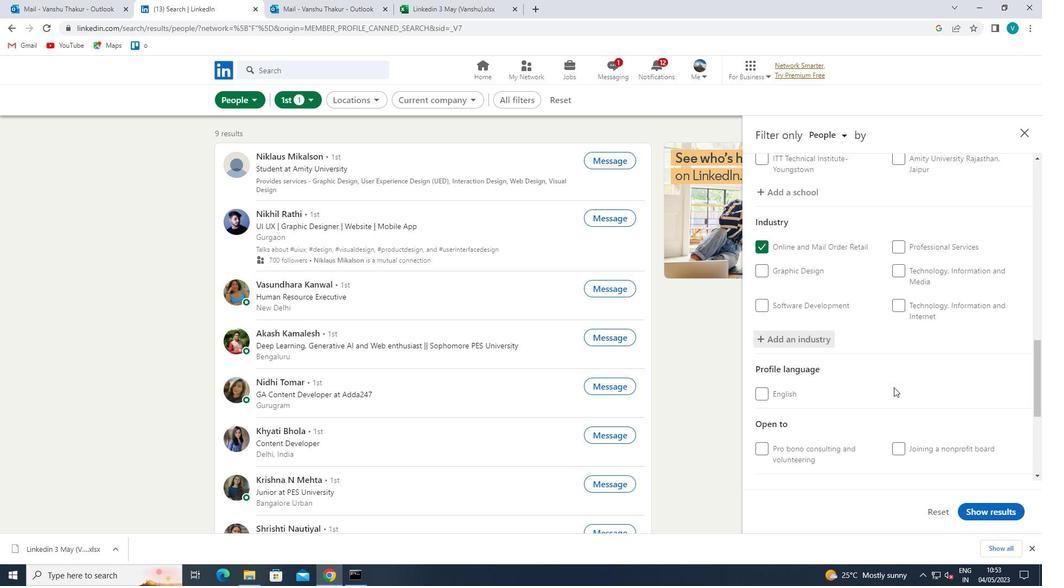 
Action: Mouse moved to (906, 400)
Screenshot: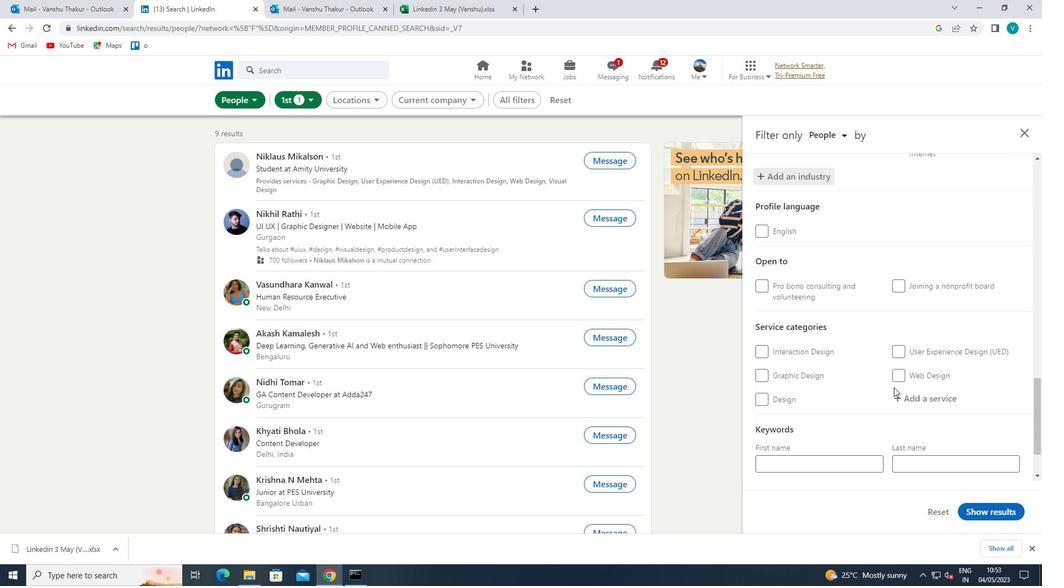 
Action: Mouse pressed left at (906, 400)
Screenshot: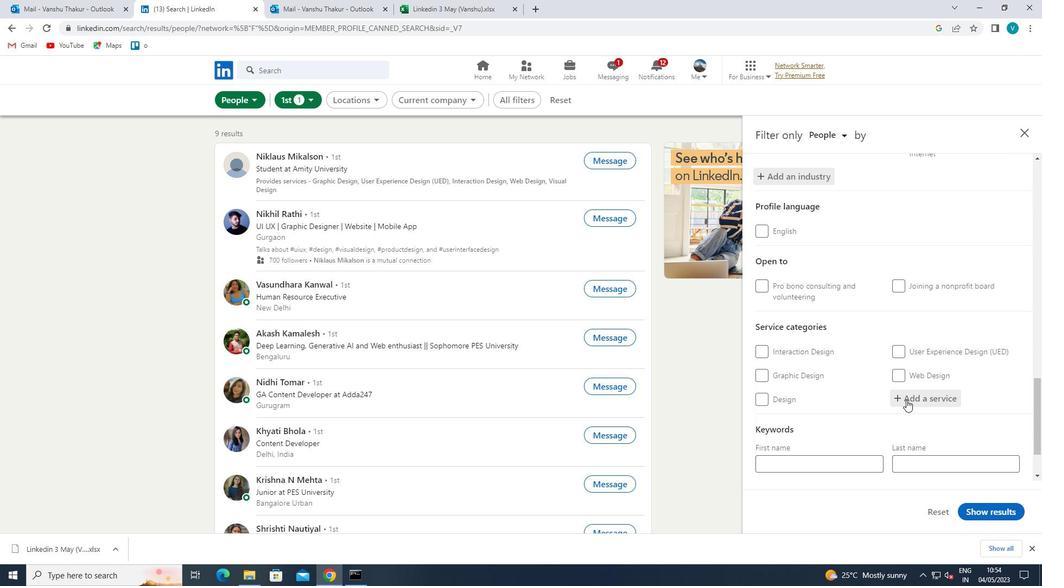 
Action: Key pressed <Key.shift>HOME<Key.space><Key.shift><Key.shift><Key.shift><Key.shift><Key.shift><Key.shift><Key.shift>NETWO
Screenshot: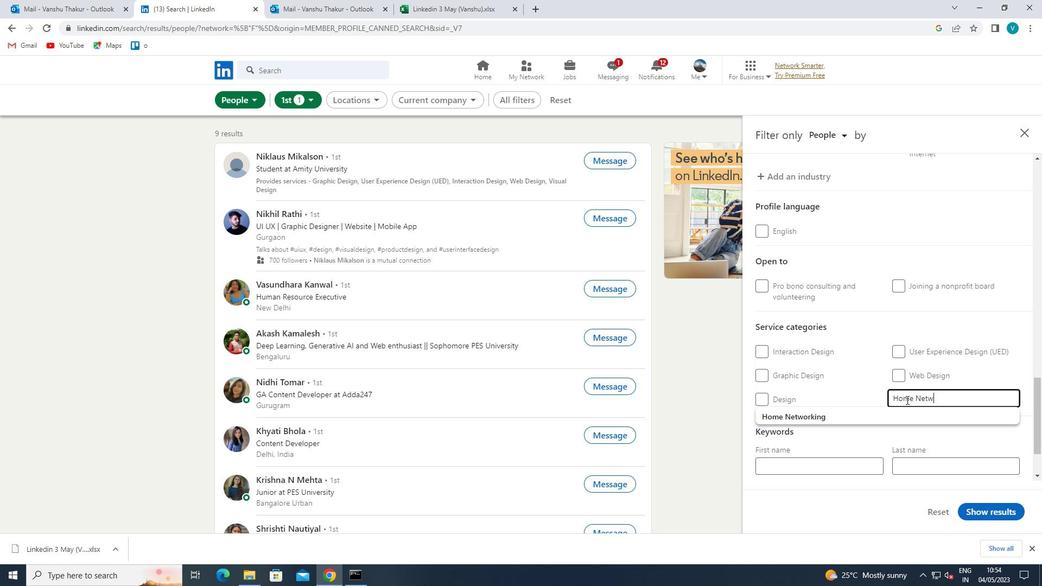 
Action: Mouse moved to (893, 411)
Screenshot: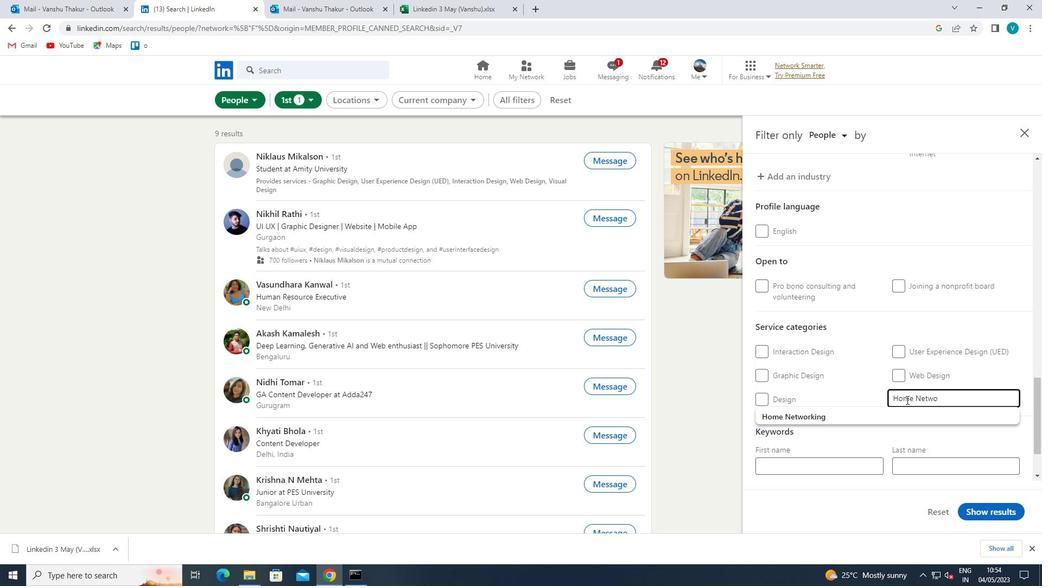 
Action: Mouse pressed left at (893, 411)
Screenshot: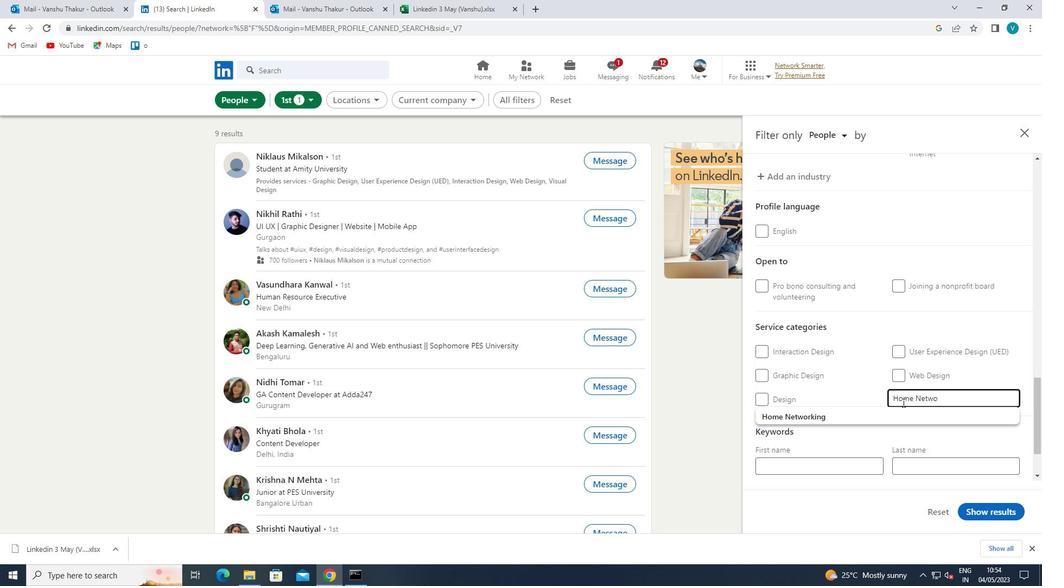 
Action: Mouse moved to (902, 407)
Screenshot: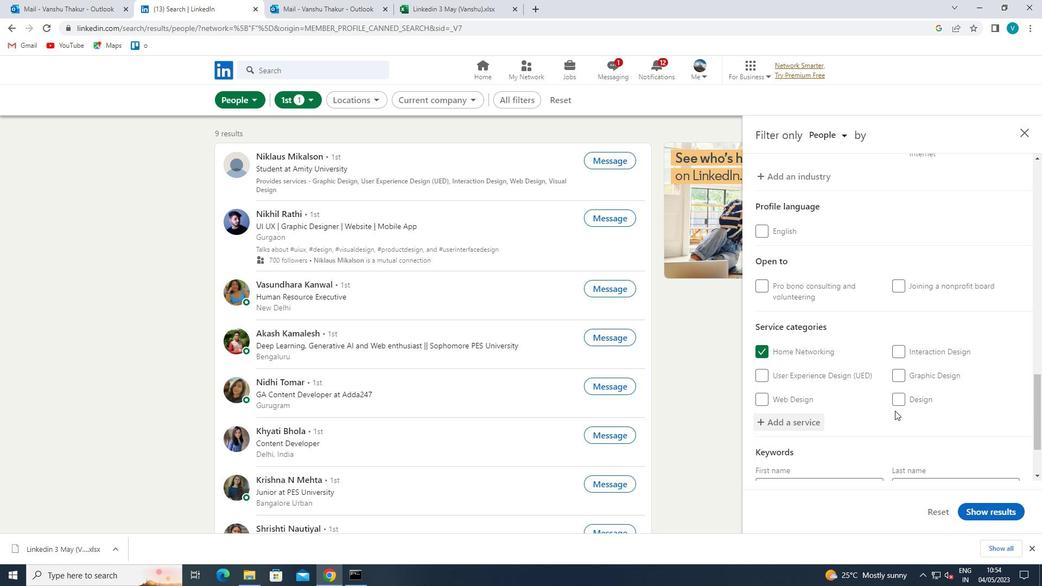 
Action: Mouse scrolled (902, 406) with delta (0, 0)
Screenshot: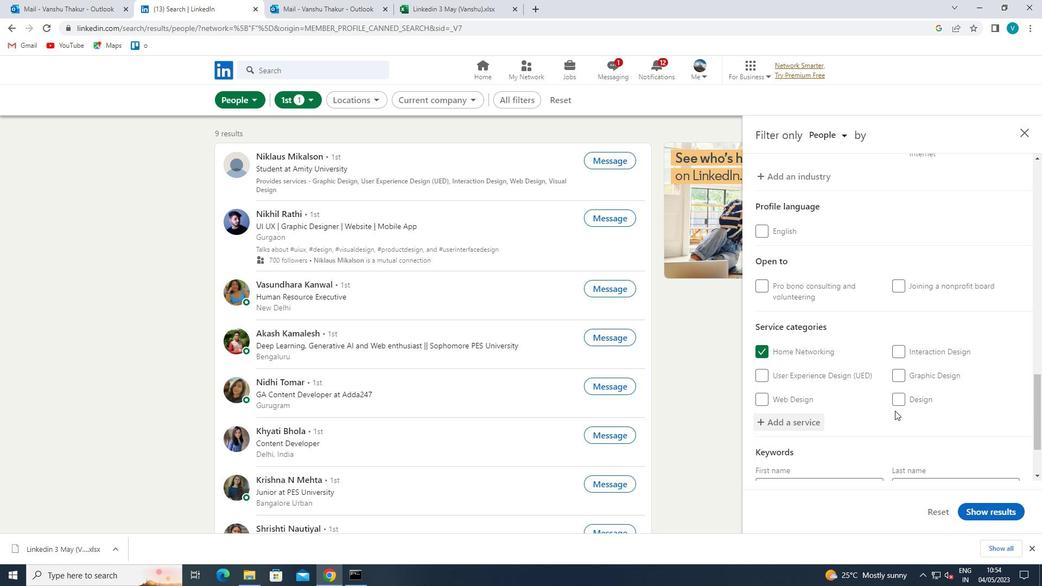 
Action: Mouse moved to (903, 407)
Screenshot: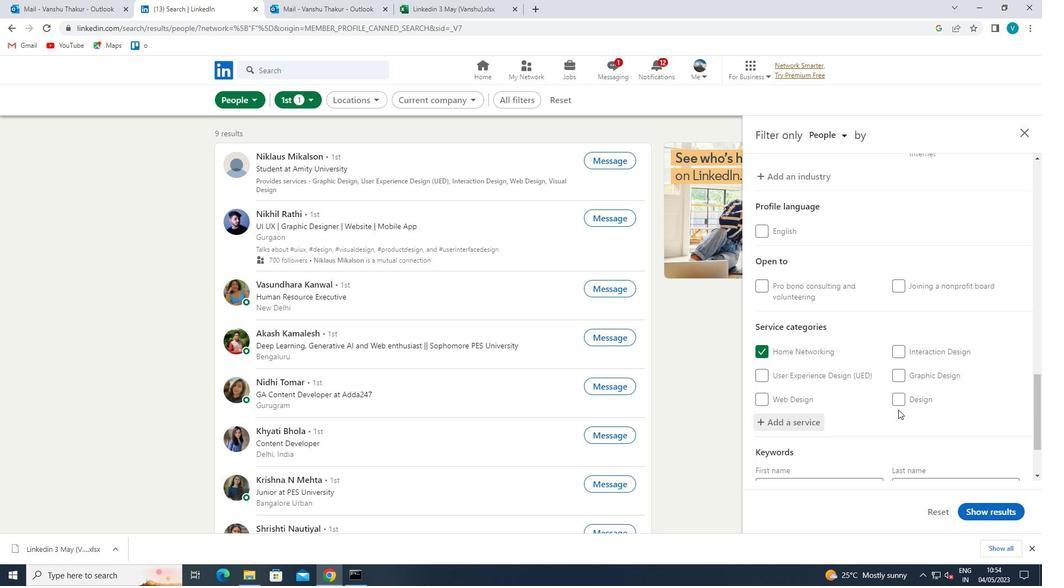 
Action: Mouse scrolled (903, 406) with delta (0, 0)
Screenshot: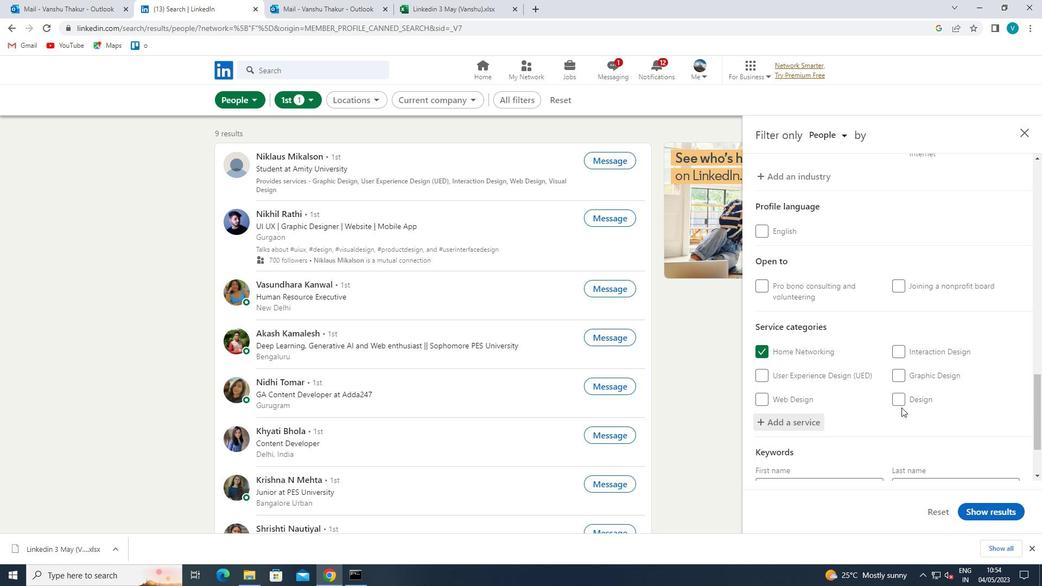 
Action: Mouse scrolled (903, 406) with delta (0, 0)
Screenshot: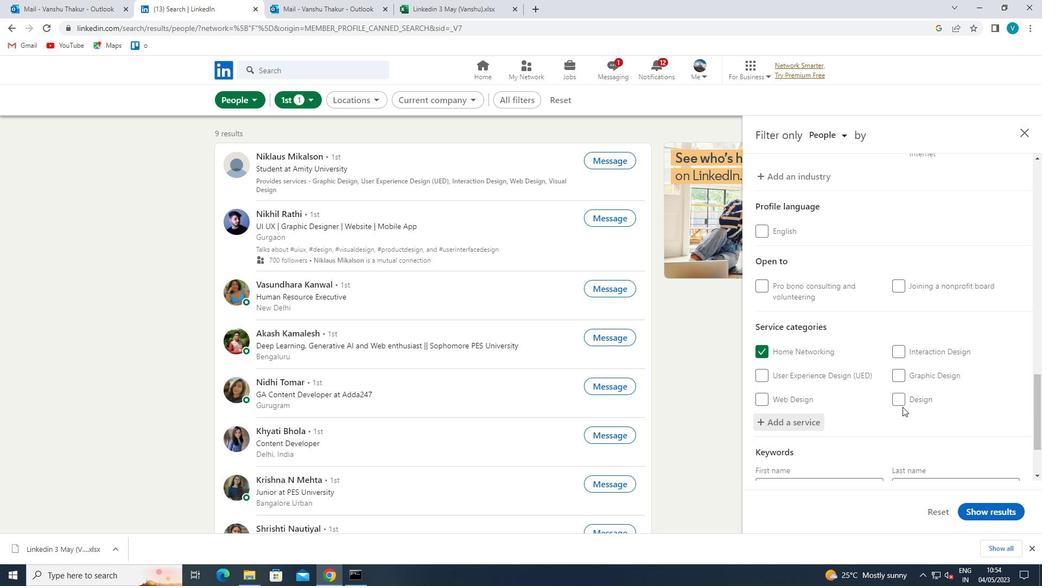 
Action: Mouse scrolled (903, 406) with delta (0, 0)
Screenshot: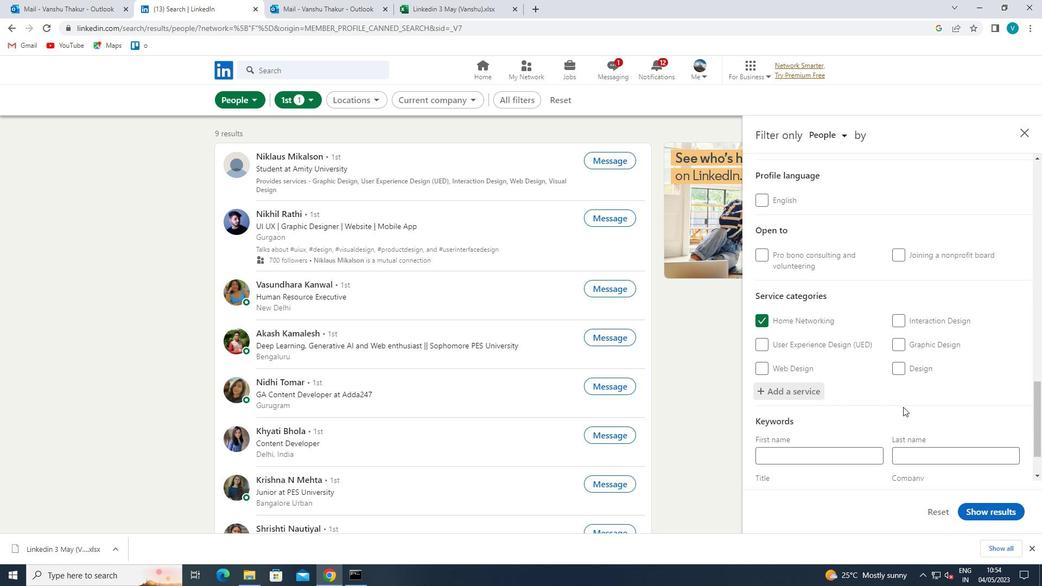 
Action: Mouse scrolled (903, 406) with delta (0, 0)
Screenshot: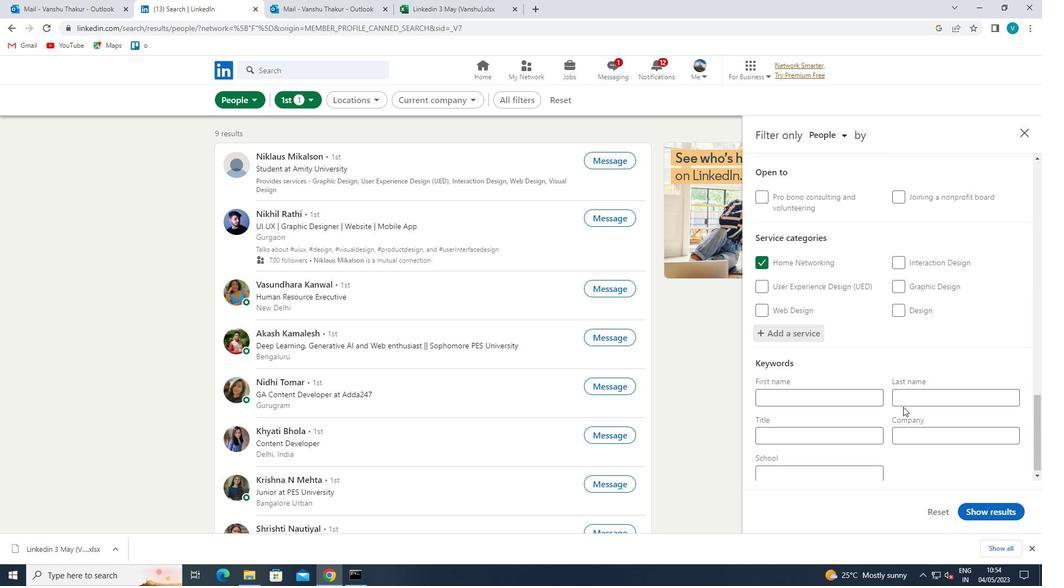 
Action: Mouse moved to (870, 439)
Screenshot: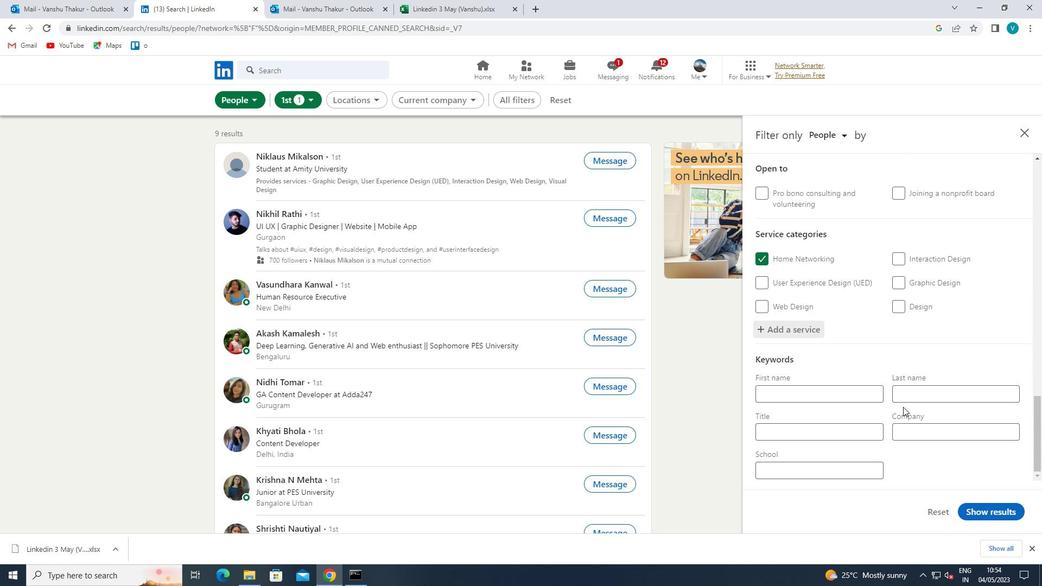 
Action: Mouse pressed left at (870, 439)
Screenshot: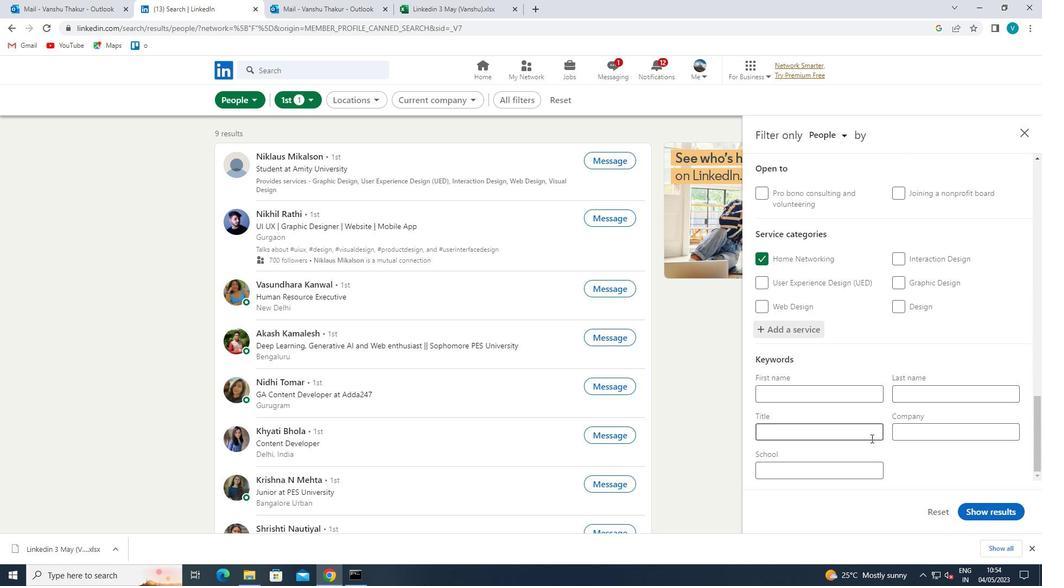 
Action: Key pressed <Key.shift>ADMINISTRATIVE<Key.space><Key.shift>ANALYST<Key.space>
Screenshot: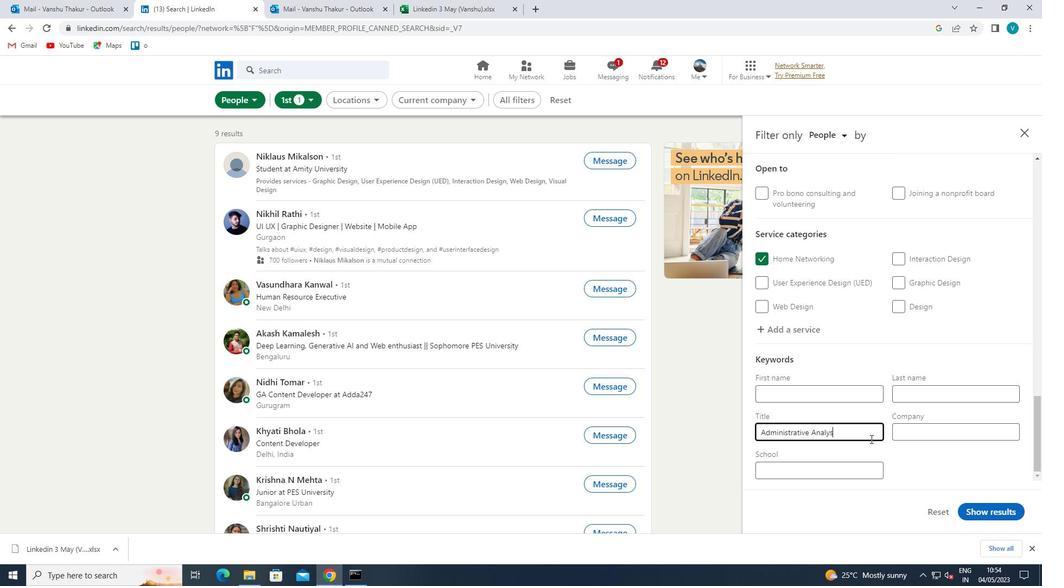 
Action: Mouse moved to (976, 510)
Screenshot: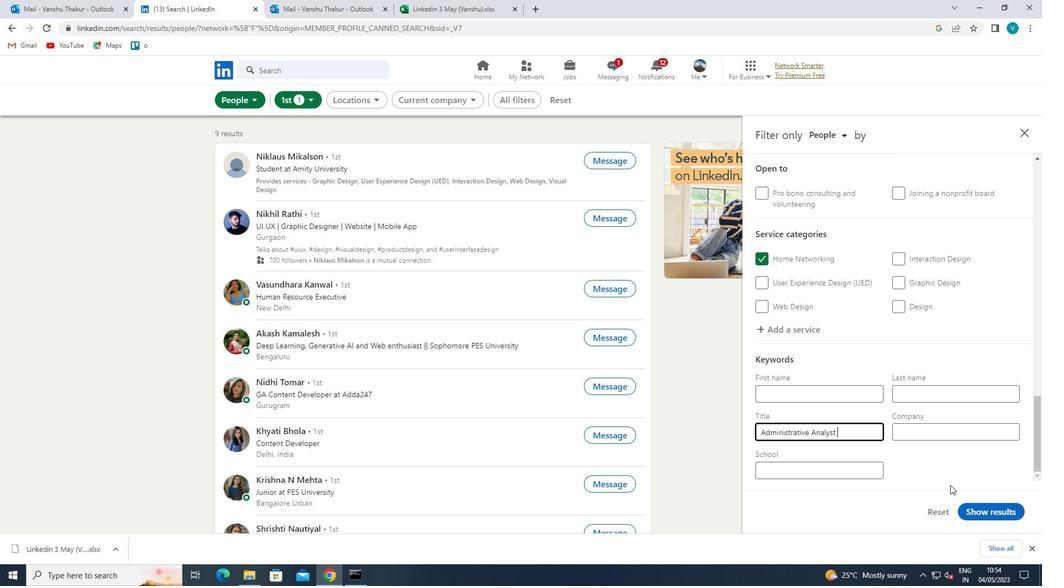 
Action: Mouse pressed left at (976, 510)
Screenshot: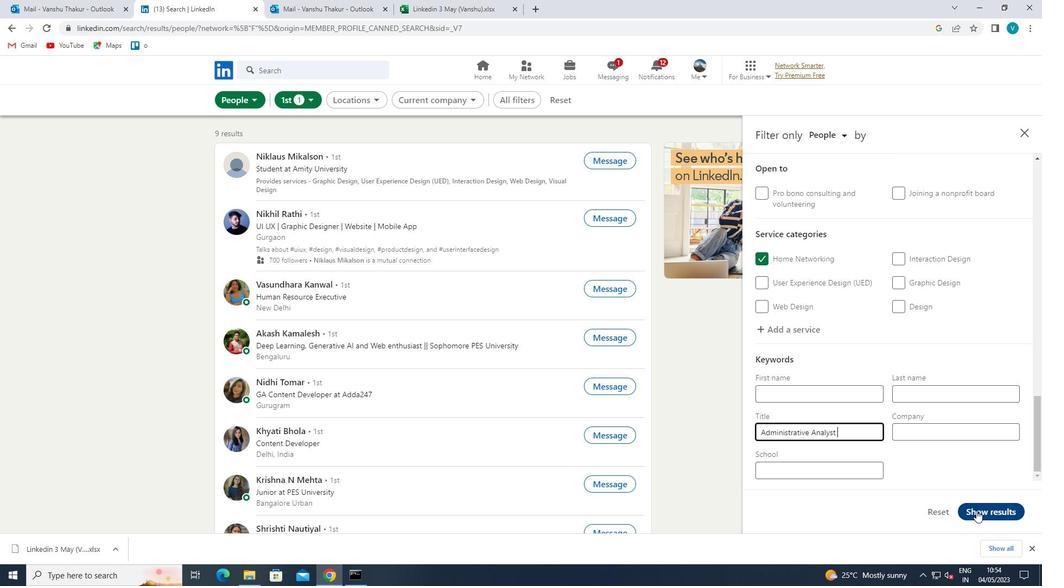 
